 Task: Slide 6 - Whoa.
Action: Mouse moved to (37, 96)
Screenshot: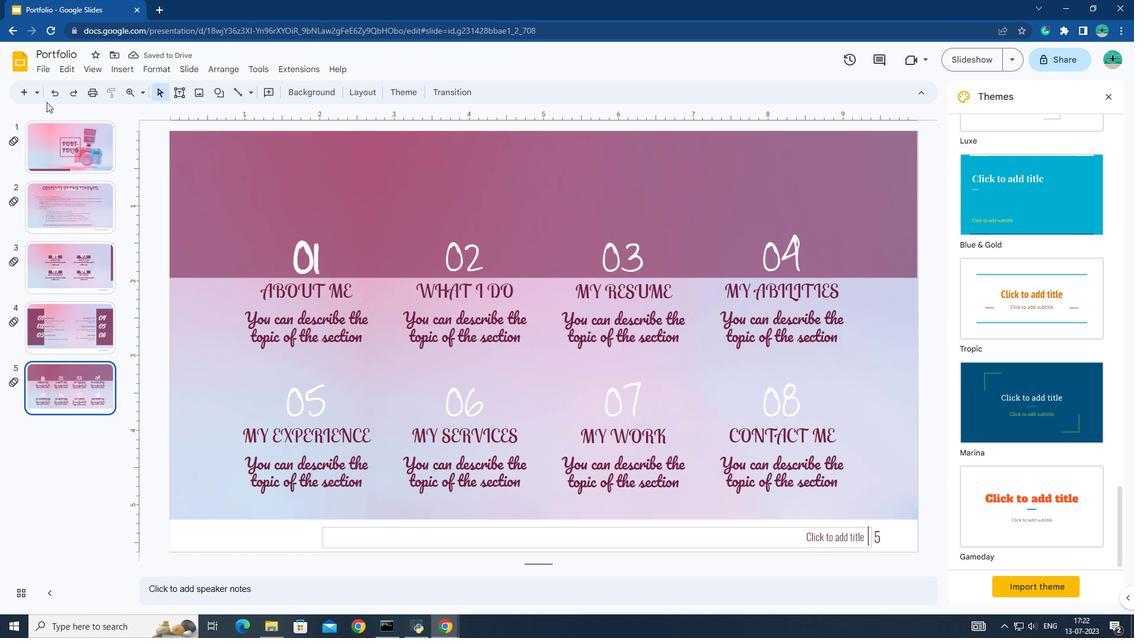
Action: Mouse pressed left at (37, 96)
Screenshot: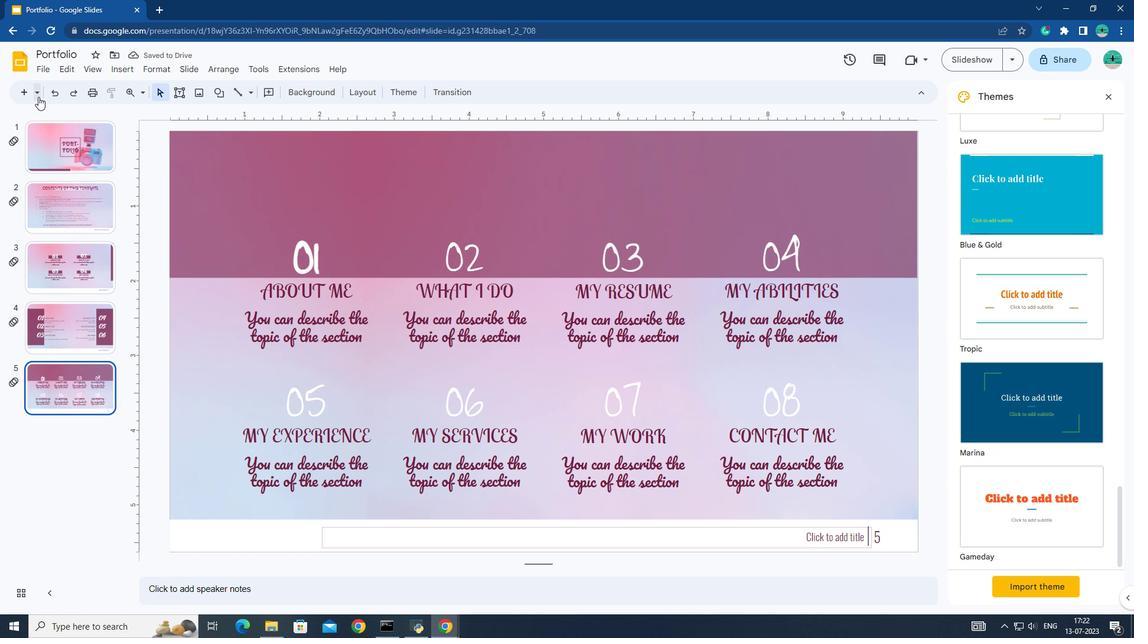 
Action: Mouse moved to (134, 240)
Screenshot: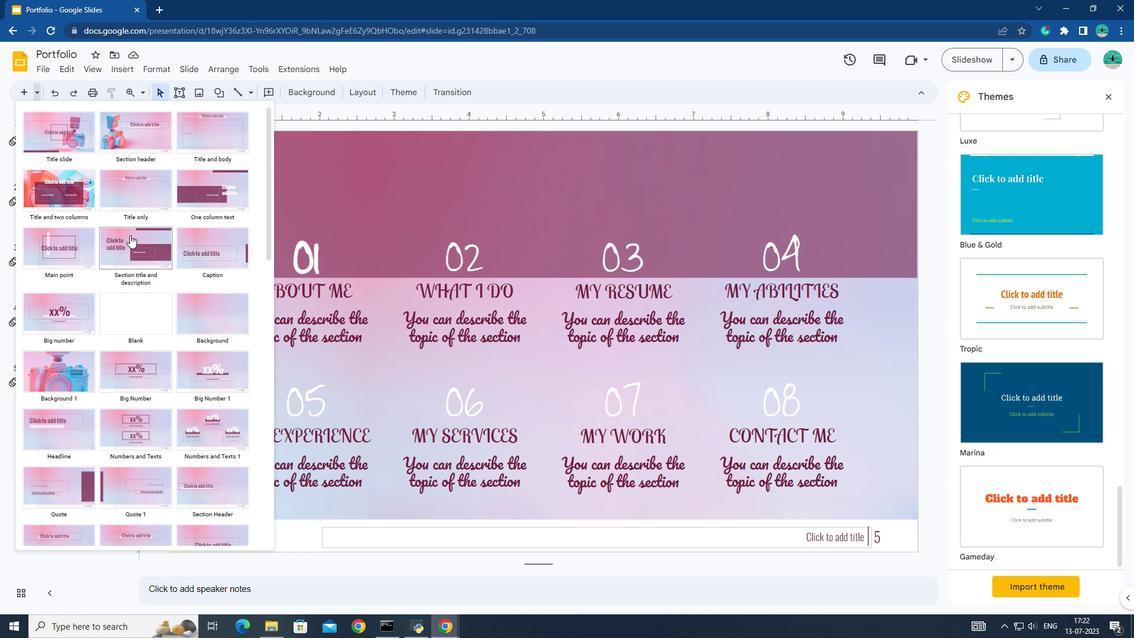 
Action: Mouse pressed left at (134, 240)
Screenshot: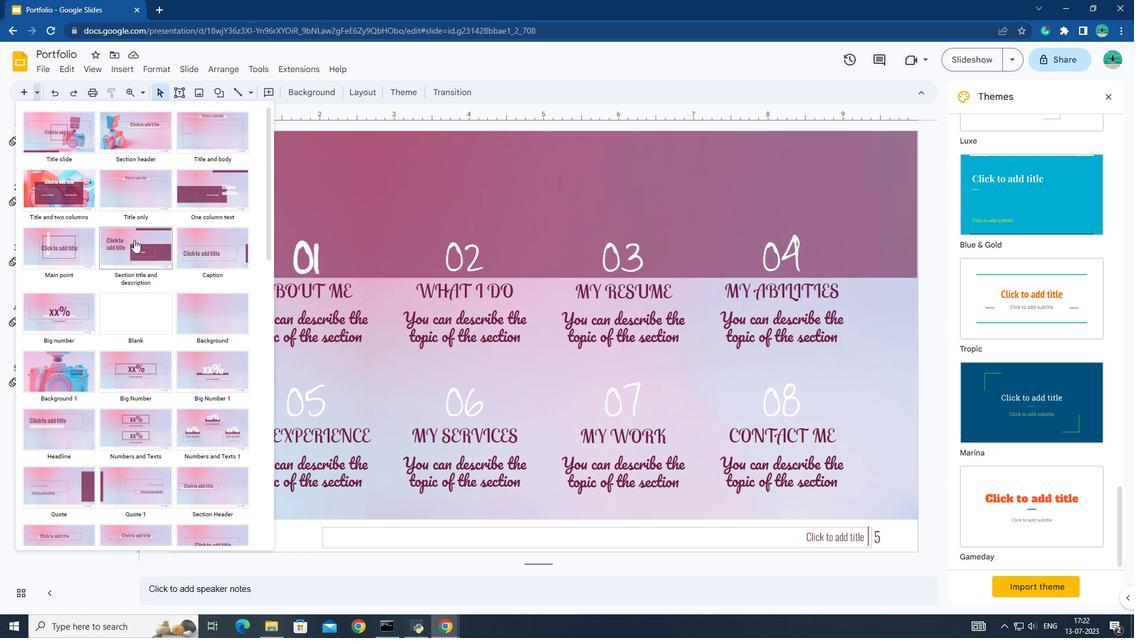 
Action: Mouse moved to (329, 87)
Screenshot: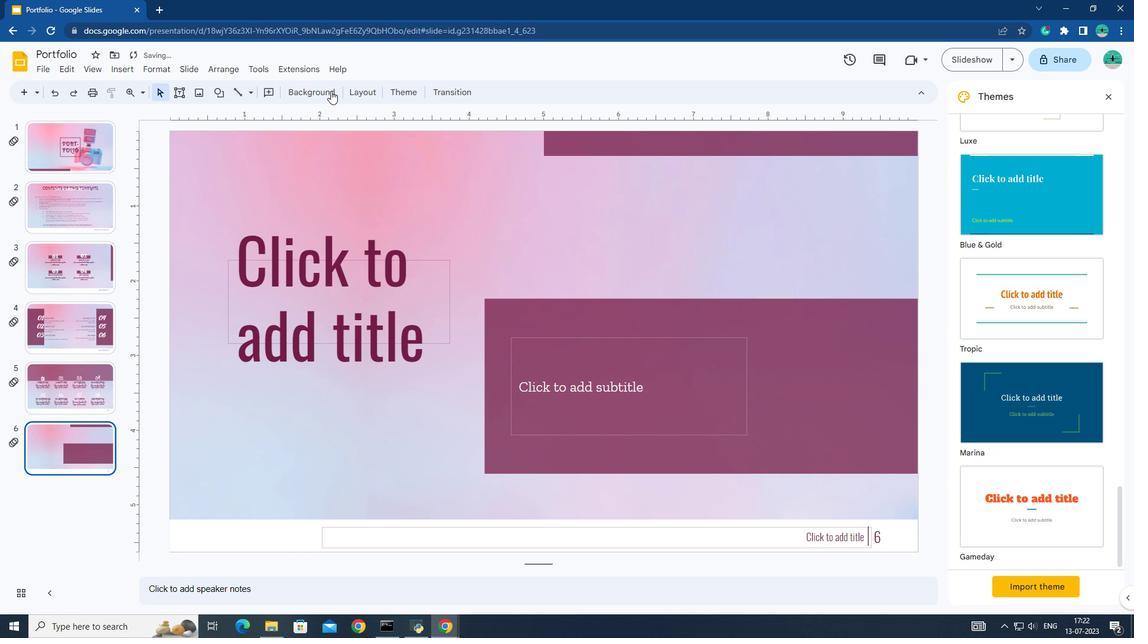 
Action: Mouse pressed left at (329, 87)
Screenshot: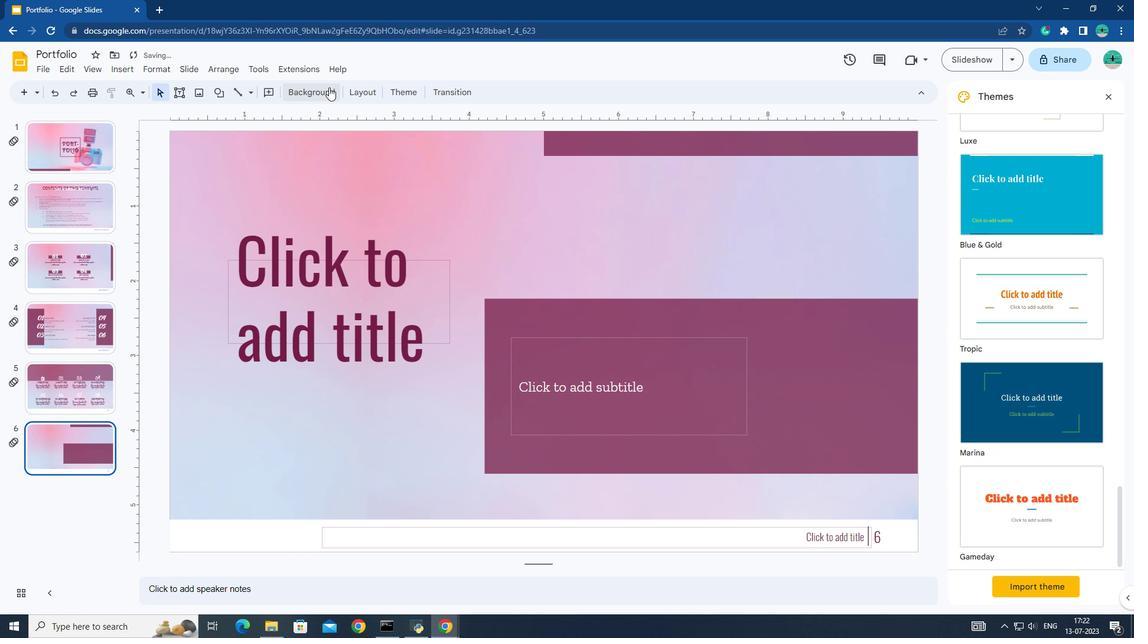 
Action: Mouse moved to (602, 322)
Screenshot: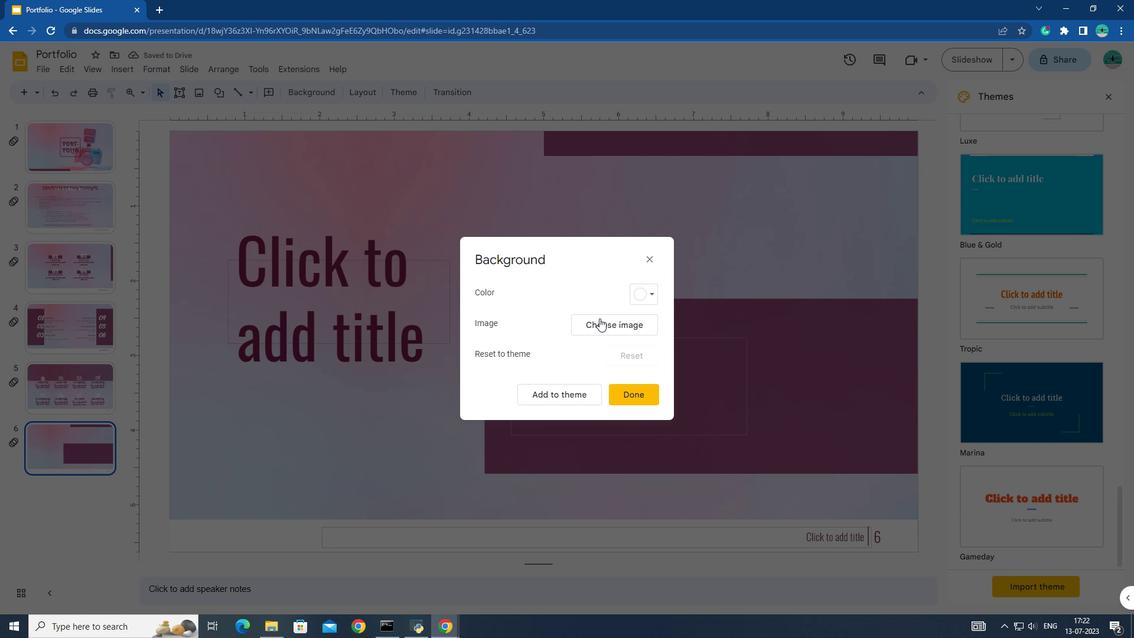 
Action: Mouse pressed left at (602, 322)
Screenshot: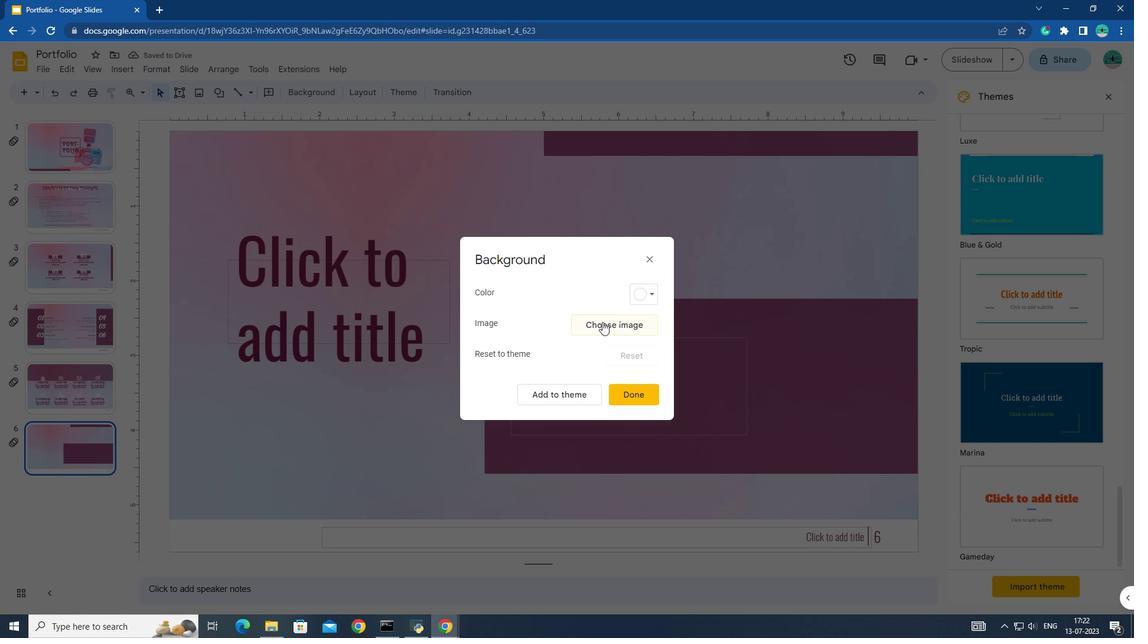 
Action: Mouse moved to (351, 216)
Screenshot: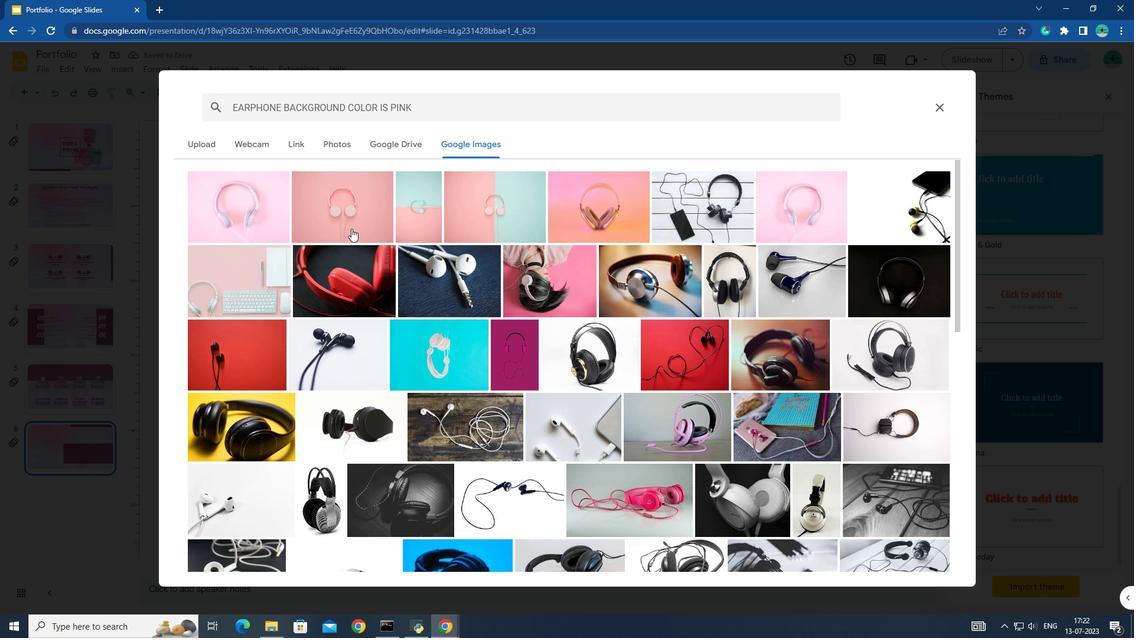
Action: Mouse pressed left at (351, 216)
Screenshot: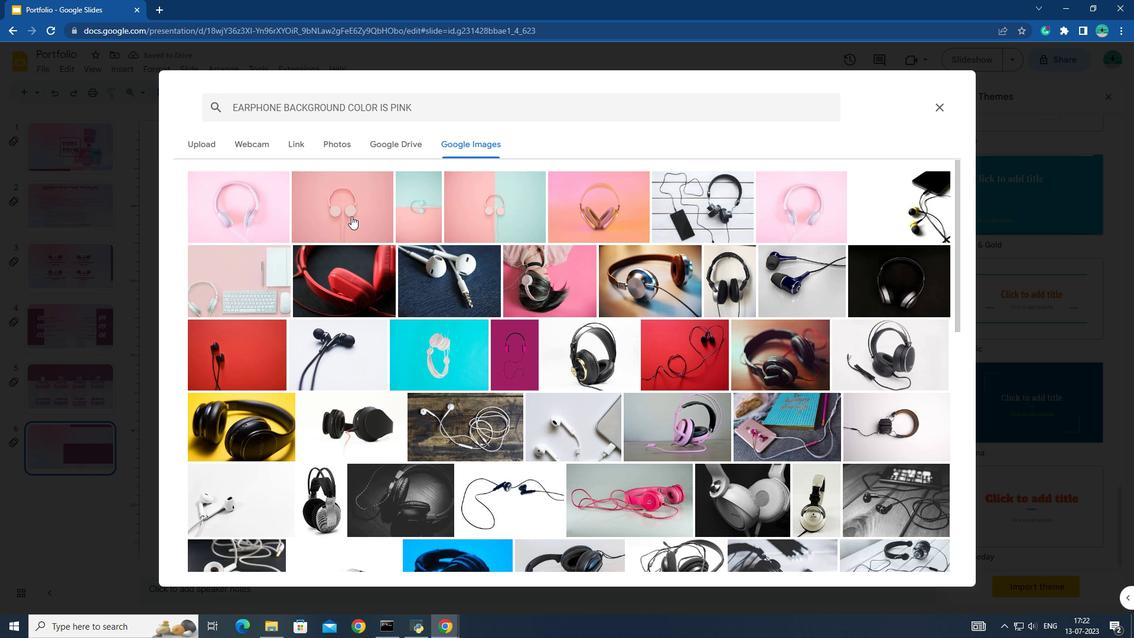 
Action: Mouse moved to (928, 550)
Screenshot: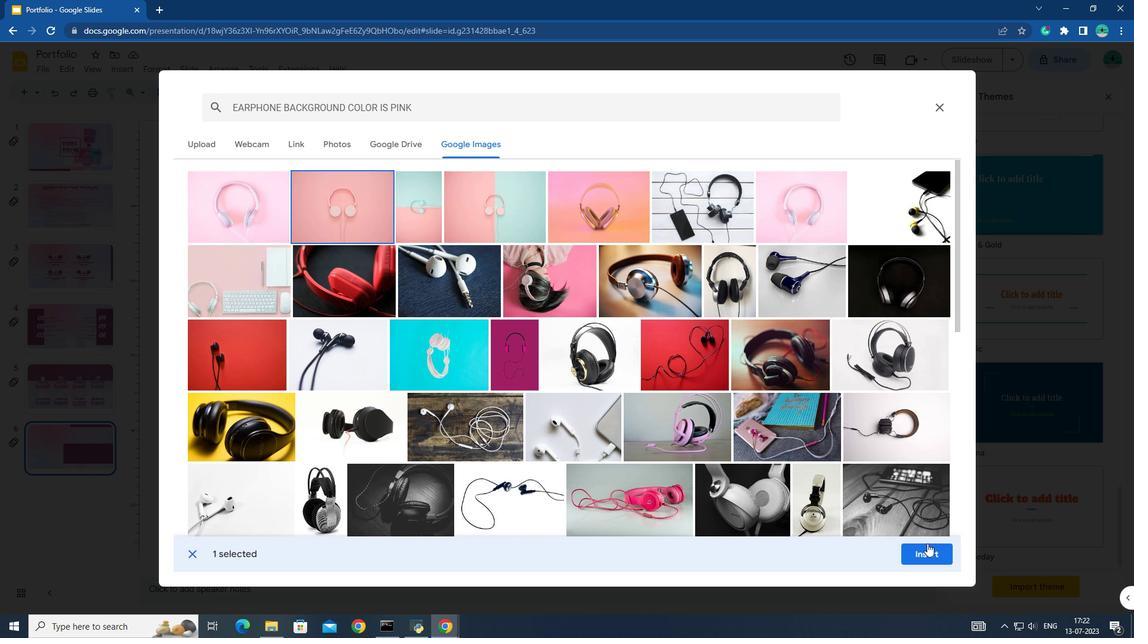
Action: Mouse pressed left at (928, 550)
Screenshot: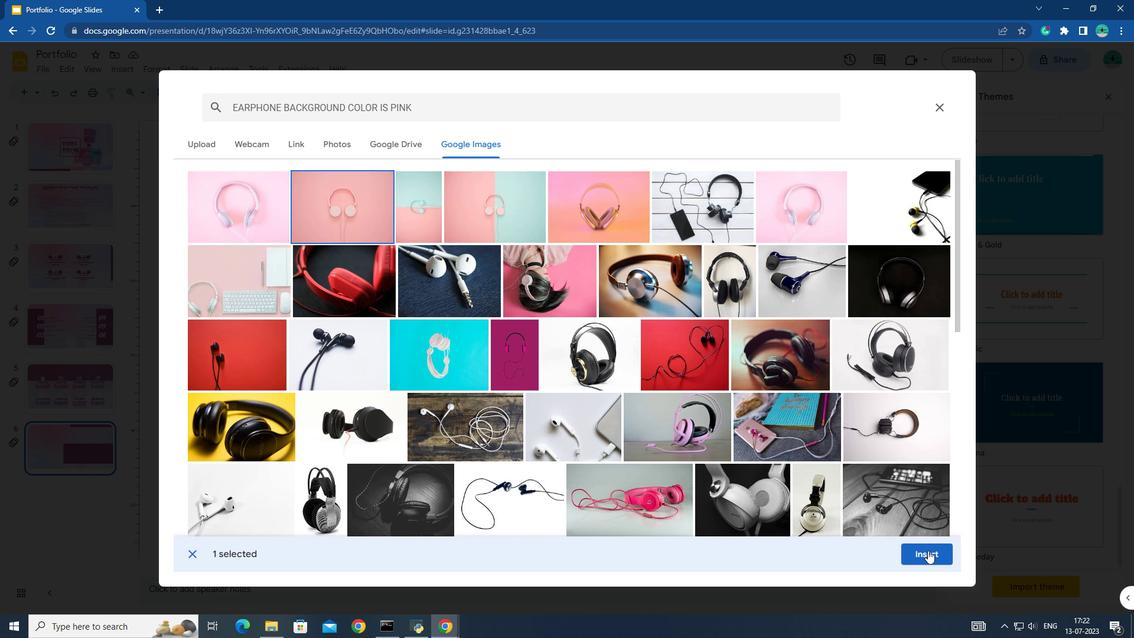 
Action: Mouse moved to (635, 401)
Screenshot: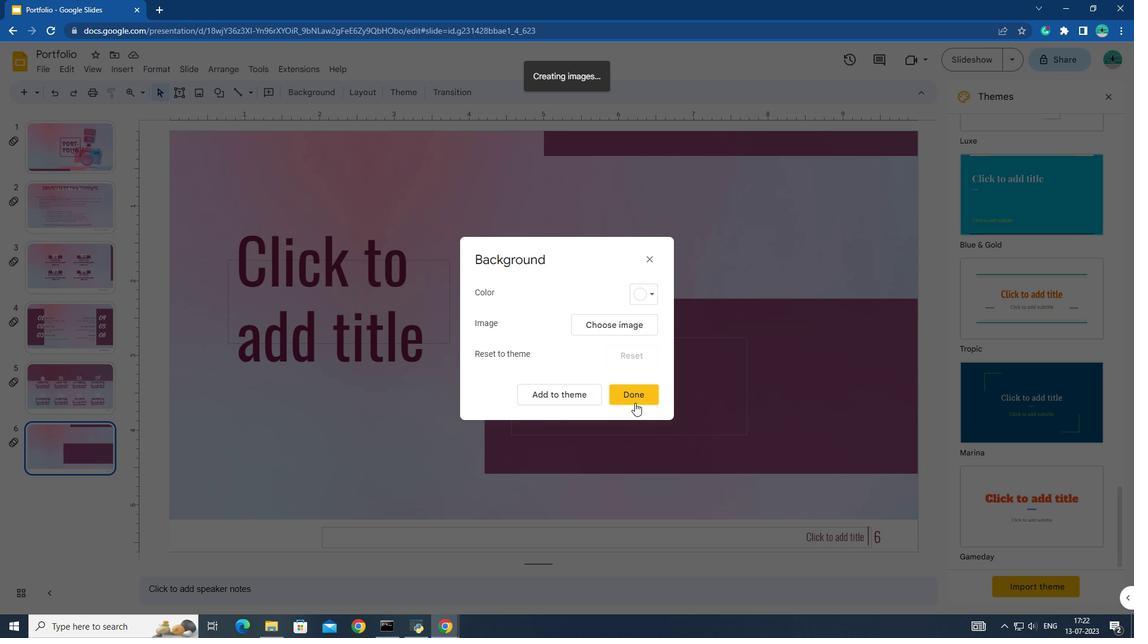 
Action: Mouse pressed left at (635, 401)
Screenshot: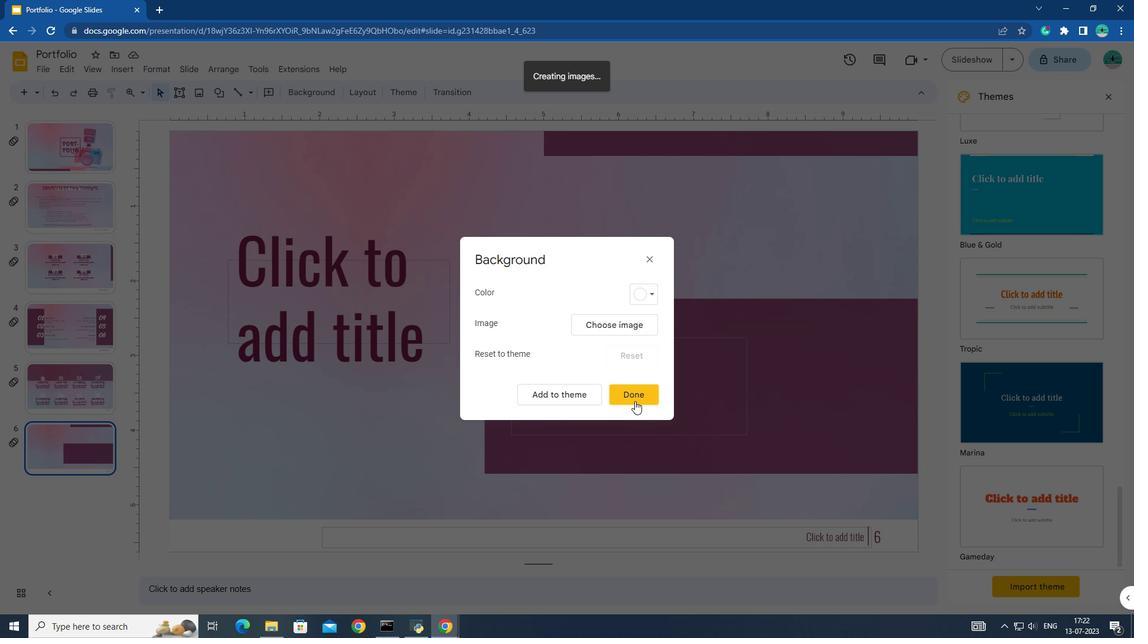 
Action: Mouse moved to (364, 283)
Screenshot: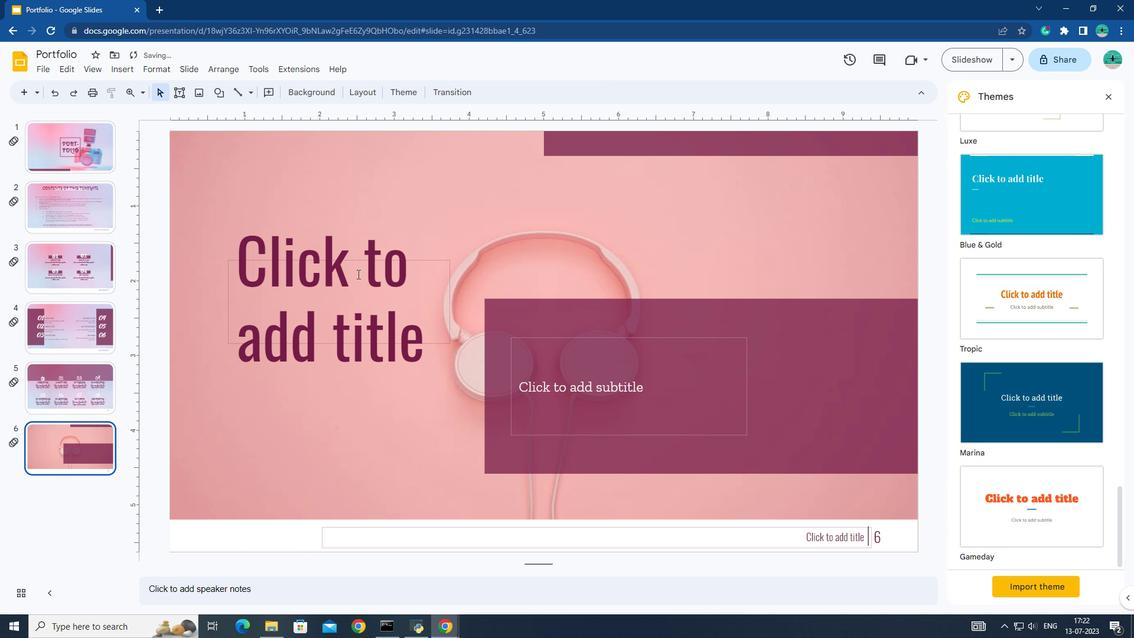 
Action: Mouse pressed left at (364, 283)
Screenshot: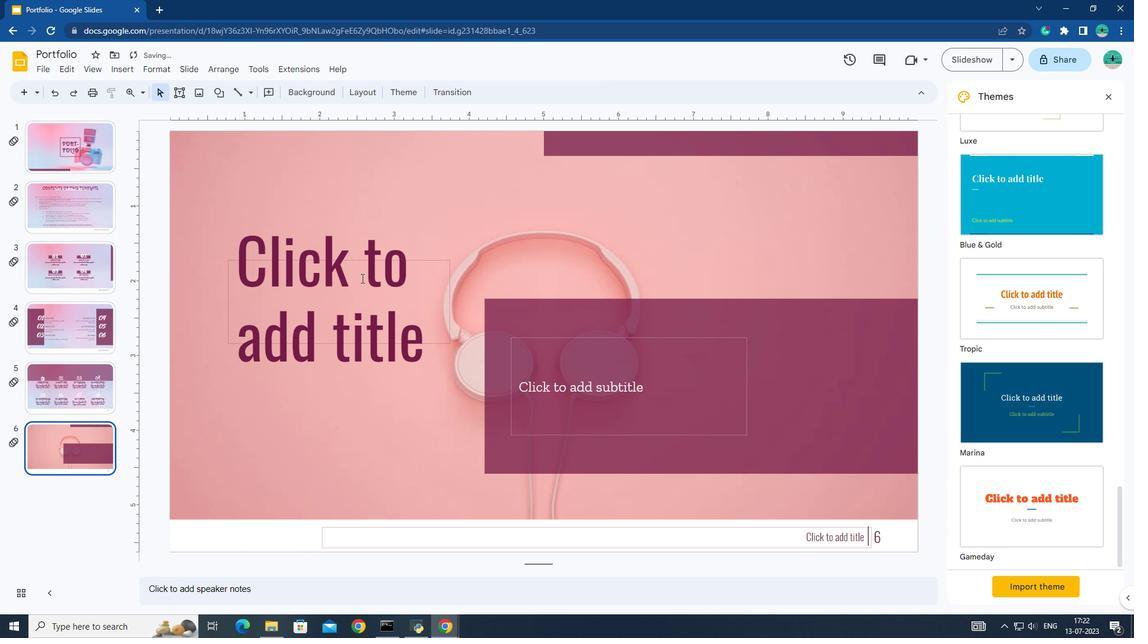 
Action: Mouse moved to (367, 285)
Screenshot: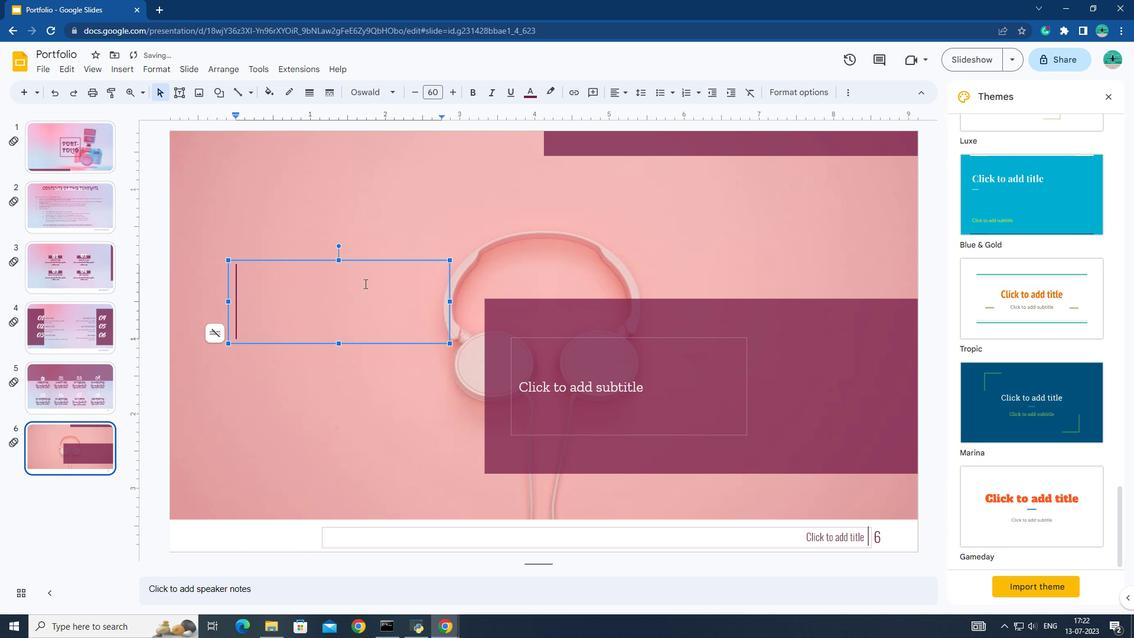 
Action: Key pressed whoa<Key.shift_r><Key.shift_r><Key.shift_r><Key.shift_r><Key.shift_r><Key.shift_r><Key.shift_r><Key.shift_r><Key.shift_r>!
Screenshot: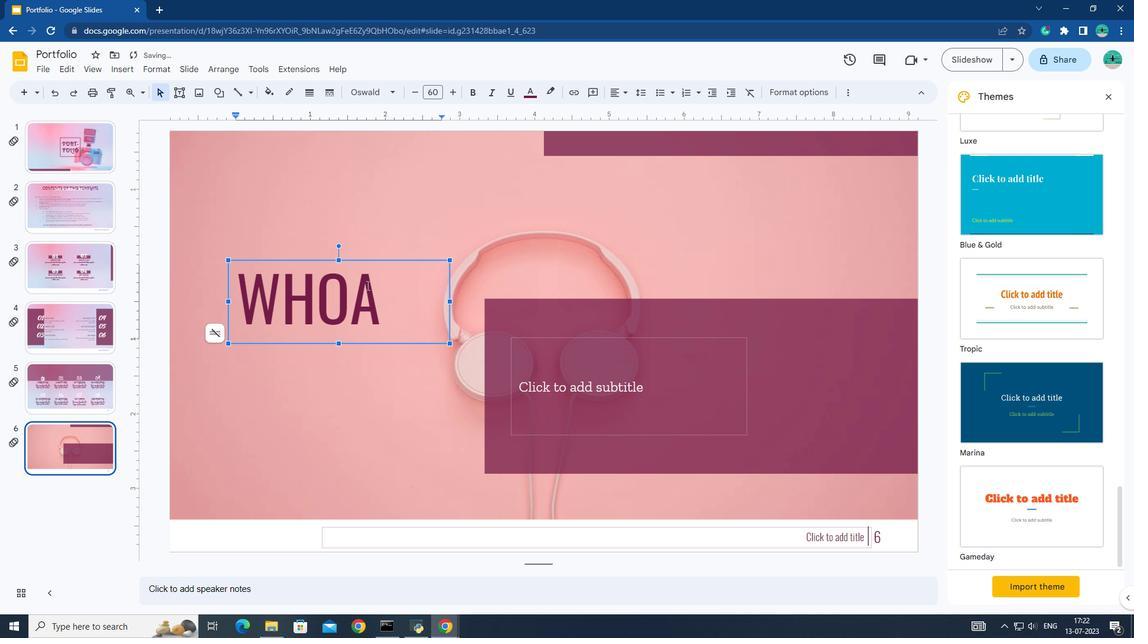 
Action: Mouse moved to (237, 274)
Screenshot: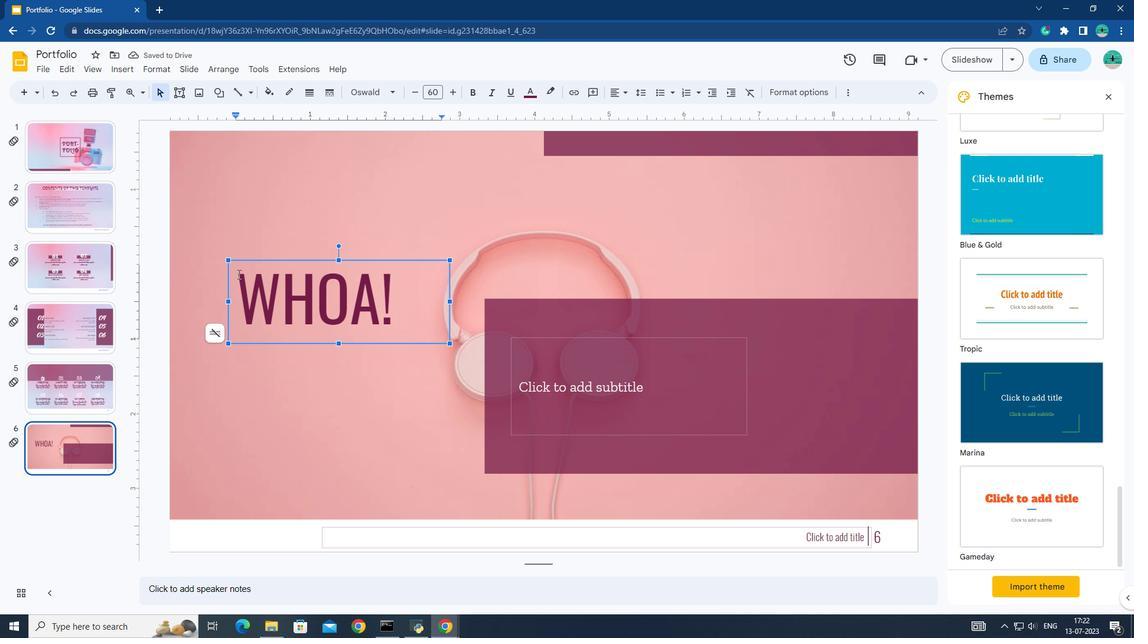 
Action: Mouse pressed left at (237, 274)
Screenshot: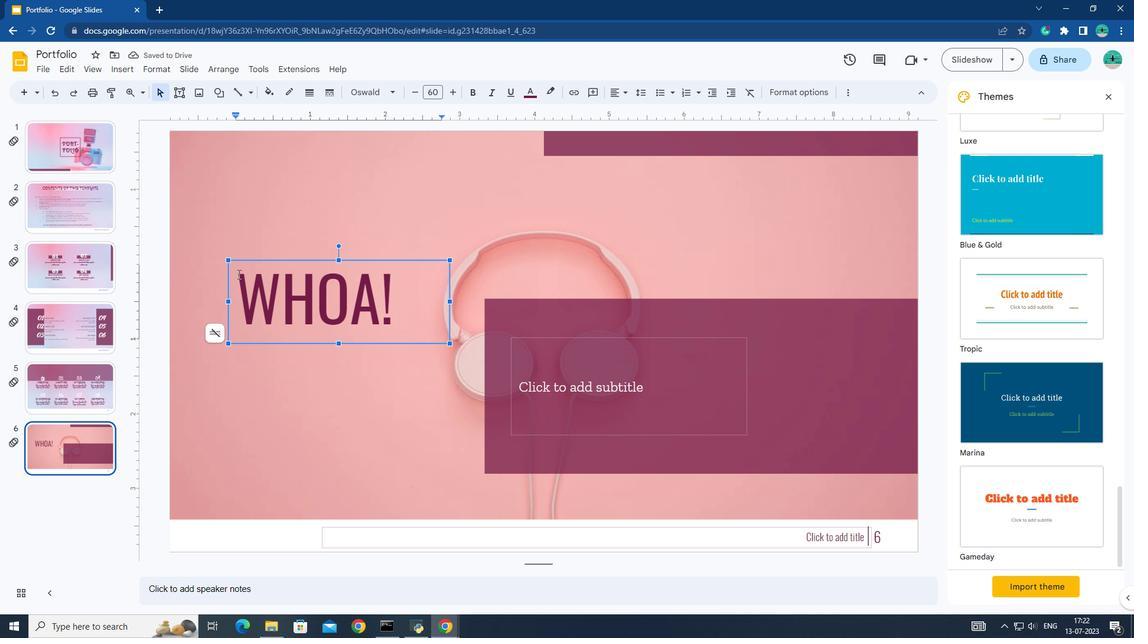 
Action: Mouse moved to (411, 92)
Screenshot: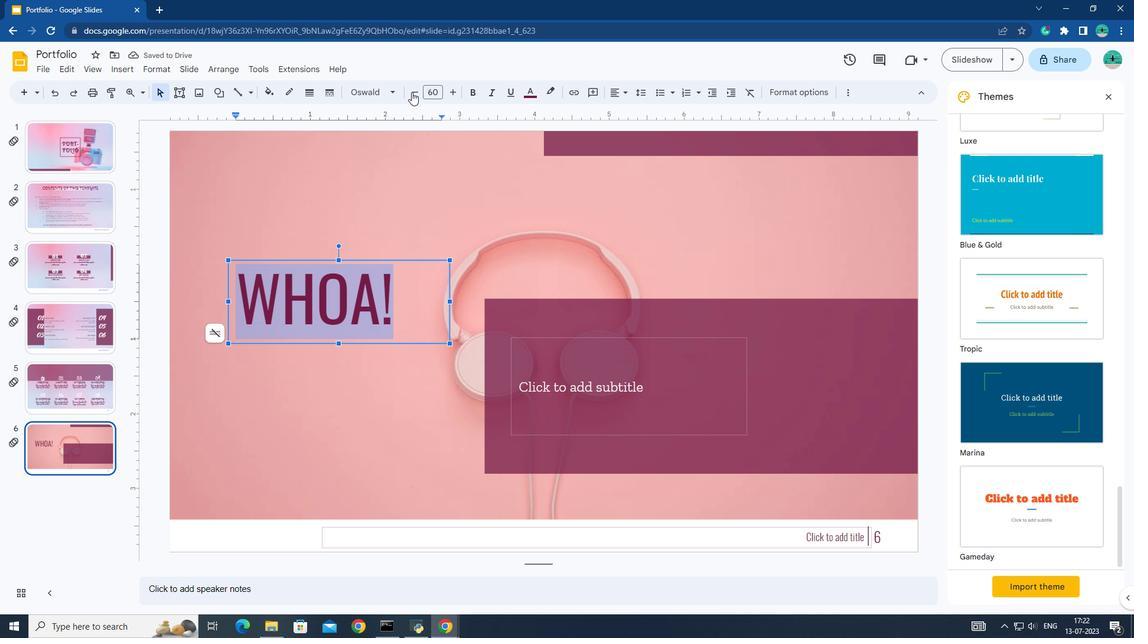 
Action: Mouse pressed left at (411, 92)
Screenshot: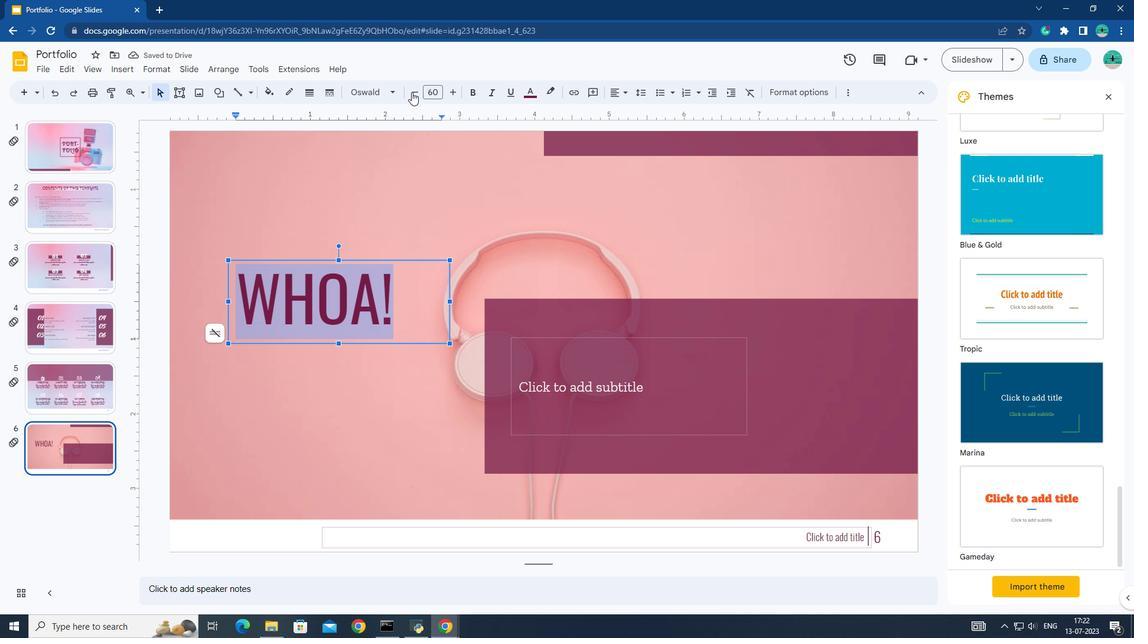 
Action: Mouse moved to (400, 92)
Screenshot: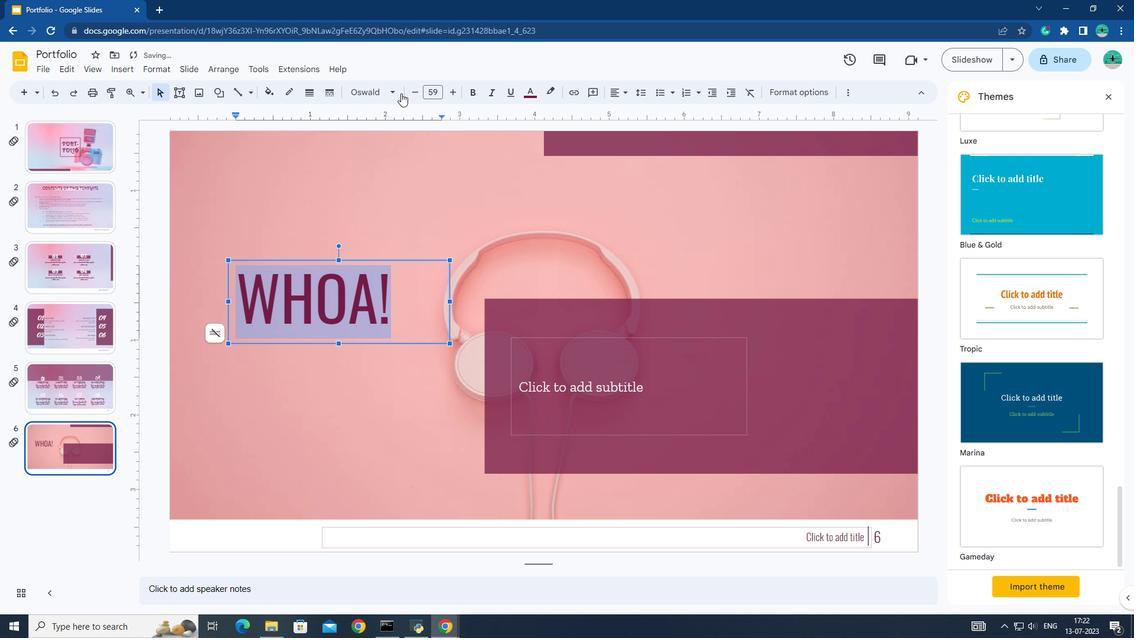 
Action: Mouse pressed left at (400, 92)
Screenshot: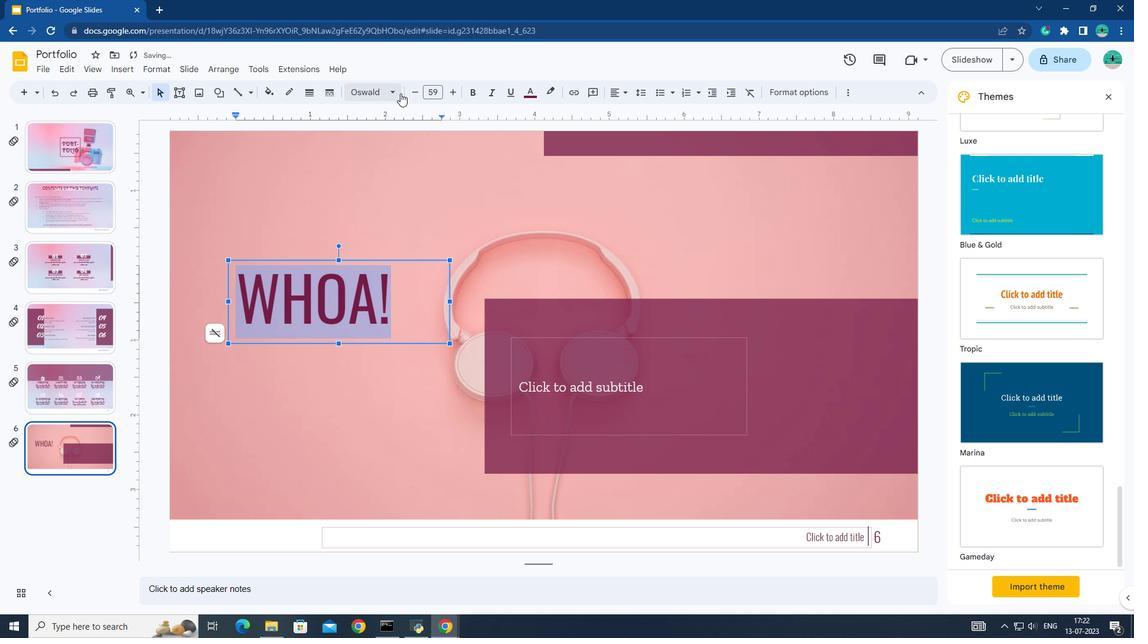 
Action: Mouse moved to (517, 467)
Screenshot: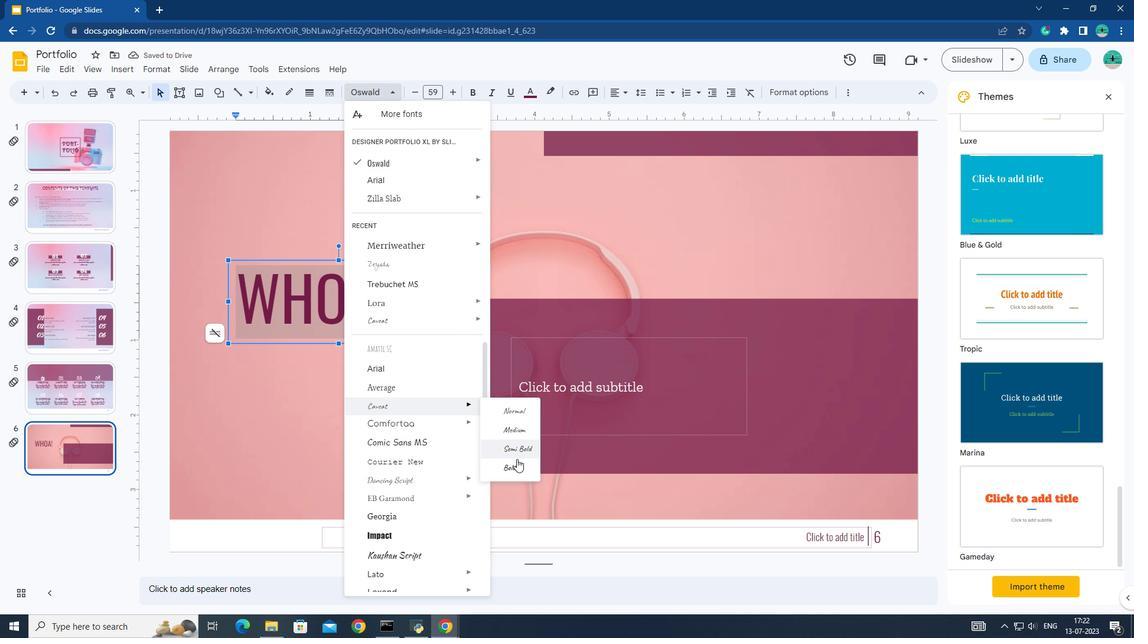 
Action: Mouse pressed left at (517, 467)
Screenshot: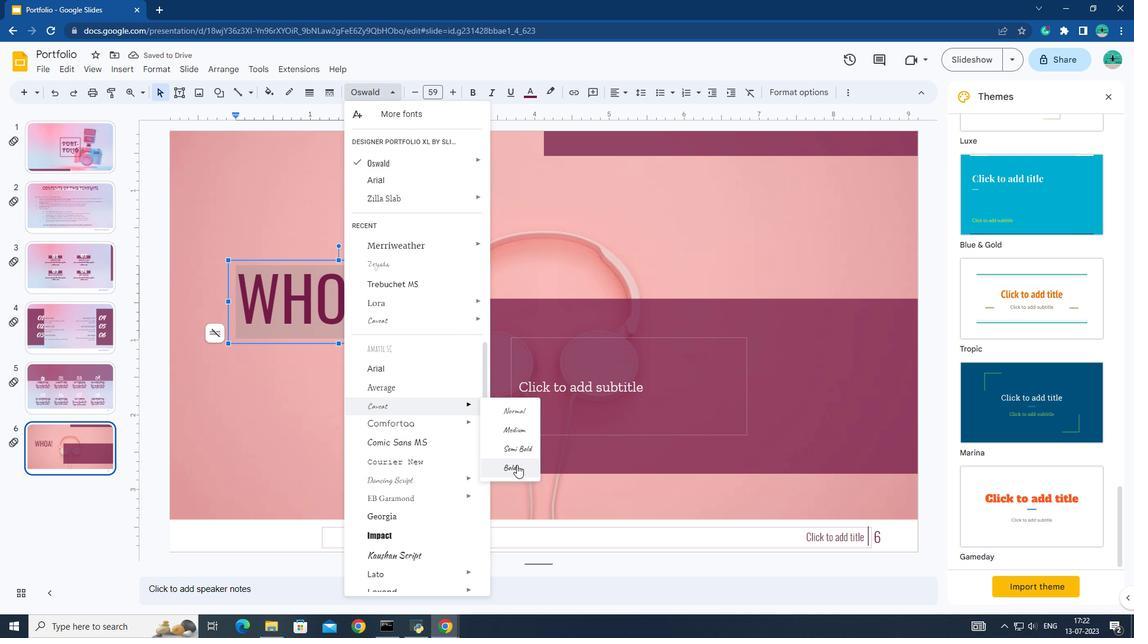
Action: Mouse moved to (393, 92)
Screenshot: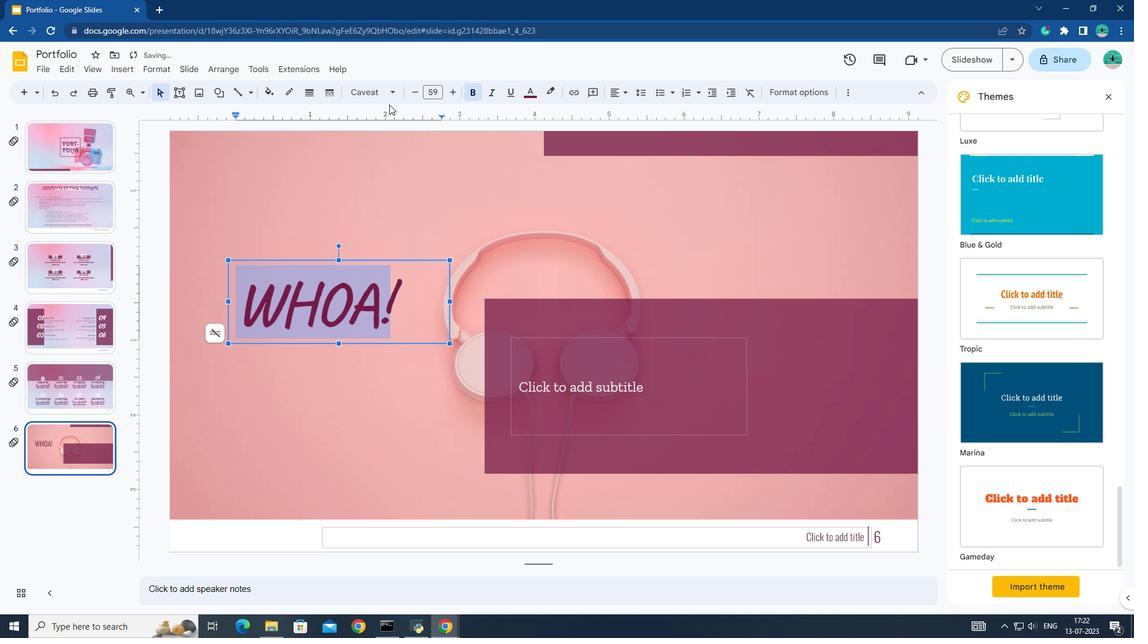 
Action: Mouse pressed left at (393, 92)
Screenshot: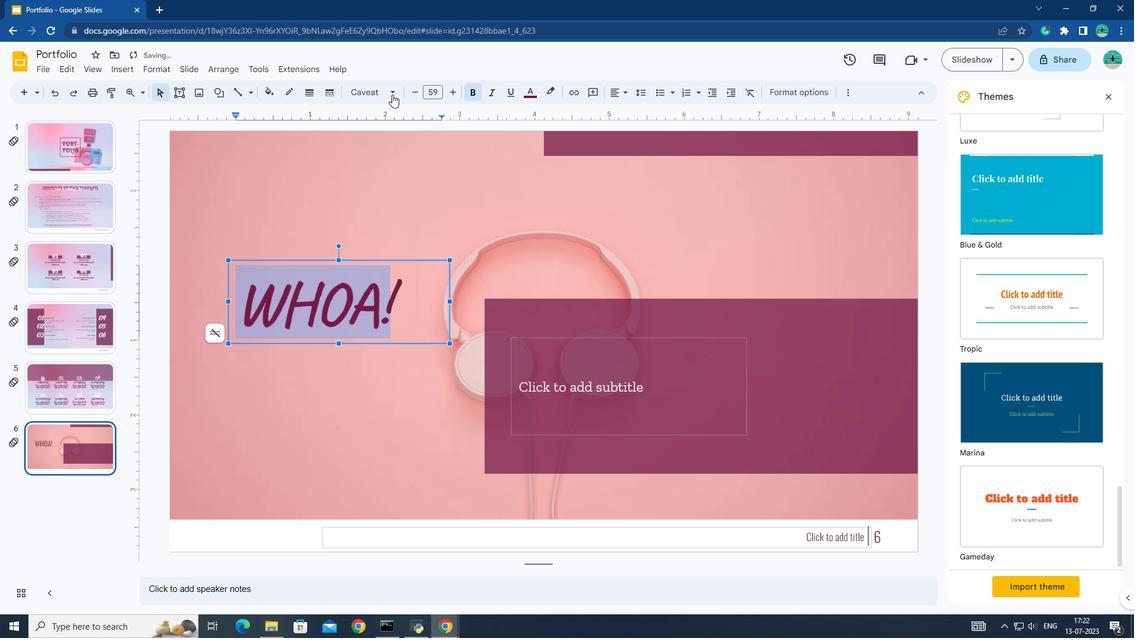 
Action: Mouse moved to (412, 558)
Screenshot: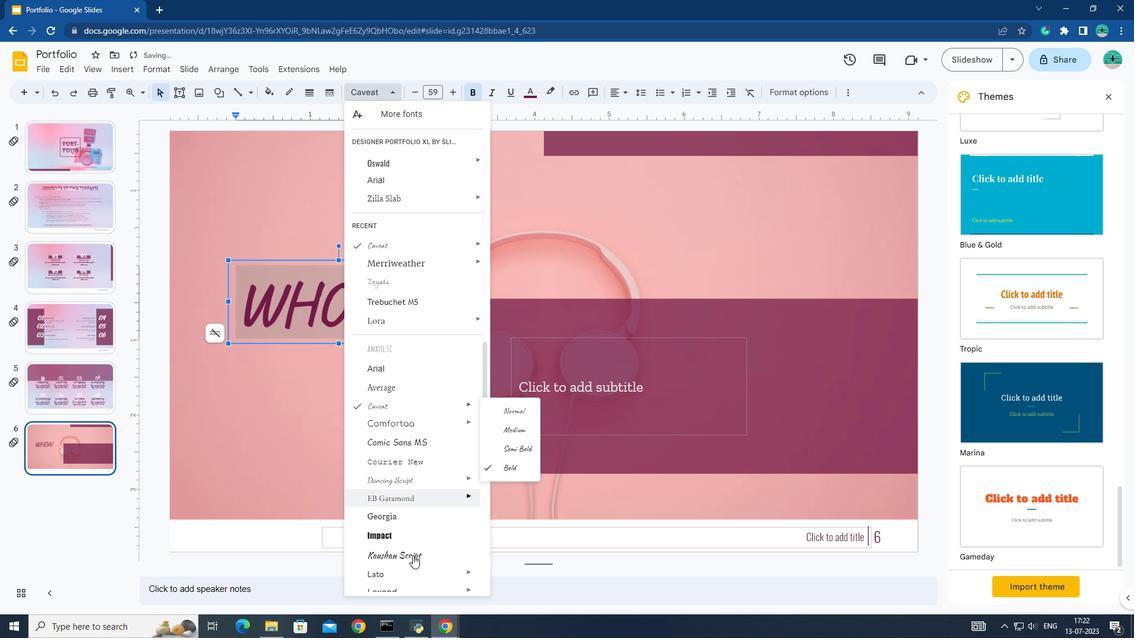 
Action: Mouse pressed left at (412, 558)
Screenshot: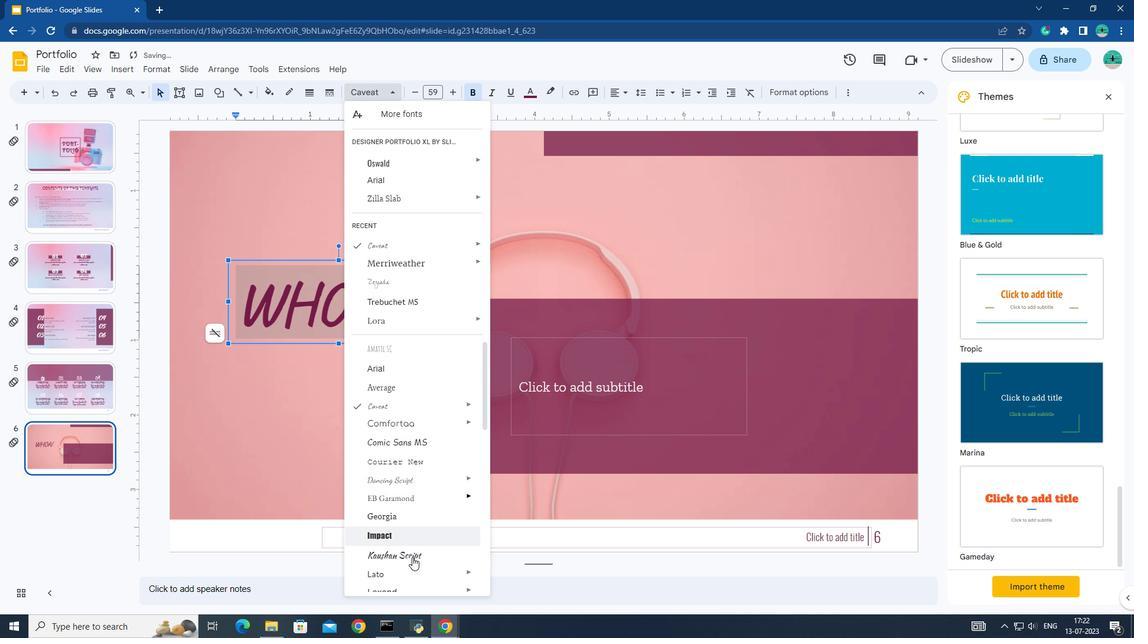 
Action: Mouse moved to (407, 236)
Screenshot: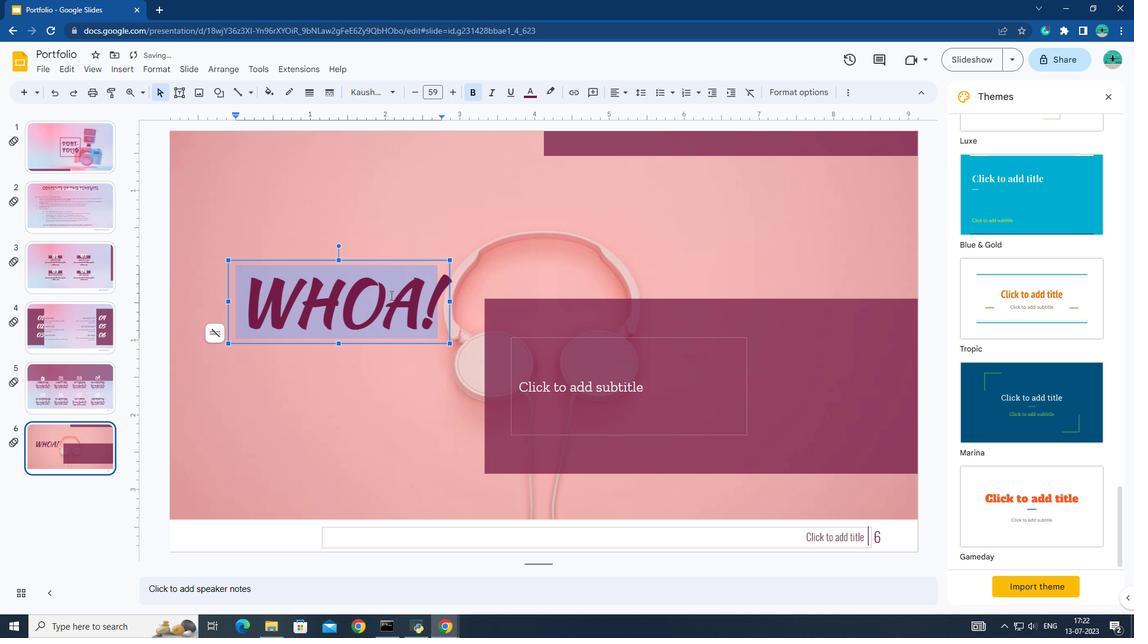 
Action: Mouse pressed left at (407, 236)
Screenshot: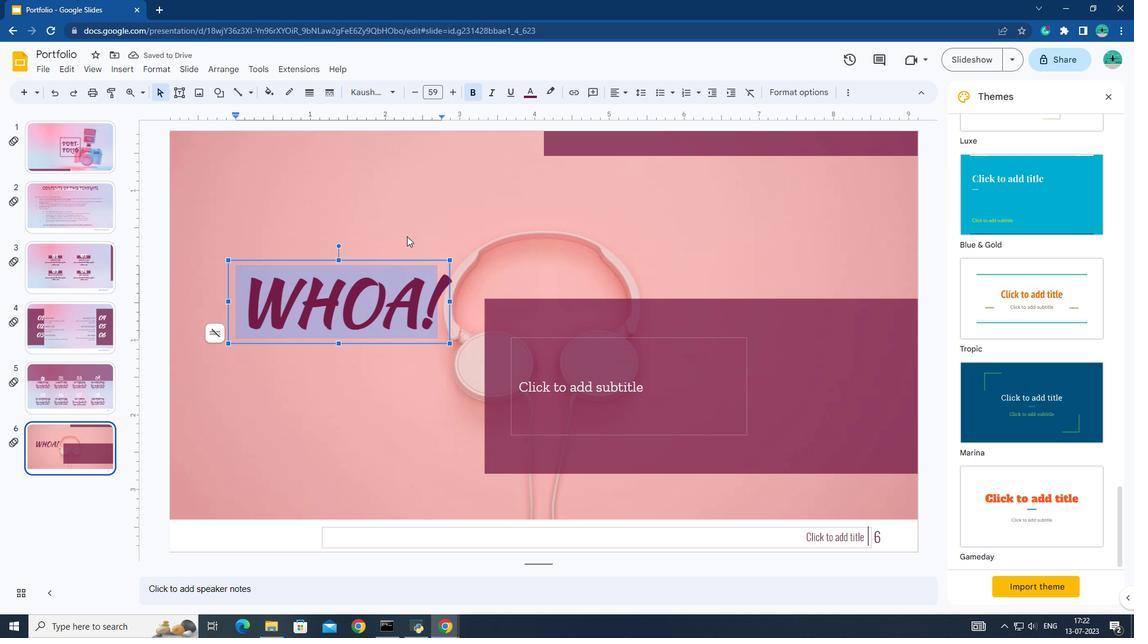 
Action: Mouse moved to (582, 362)
Screenshot: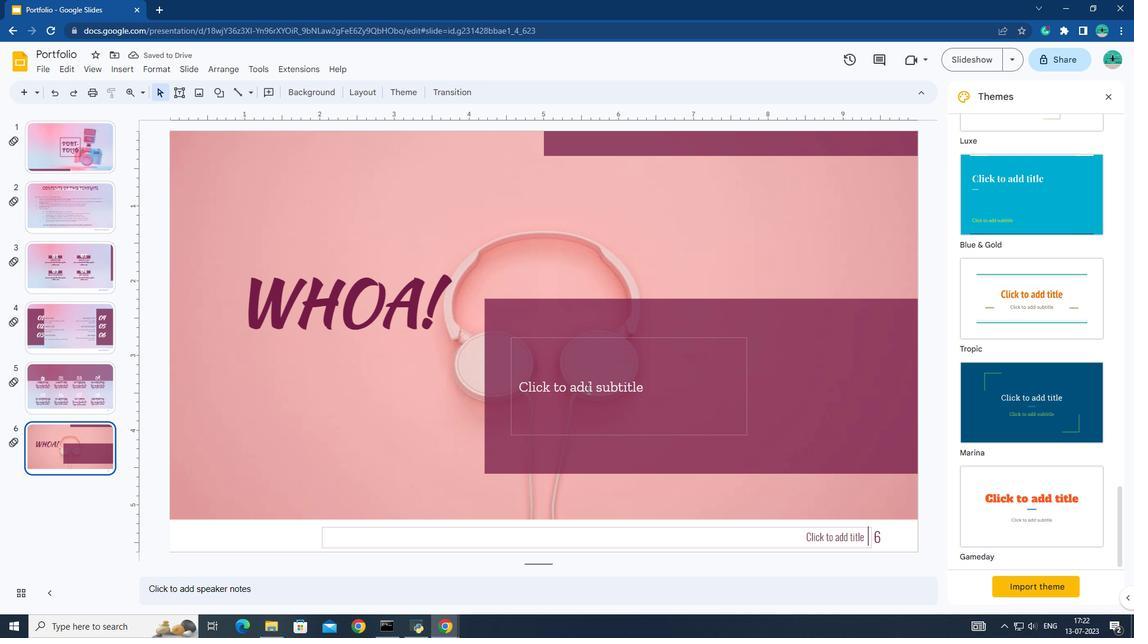 
Action: Mouse pressed left at (582, 362)
Screenshot: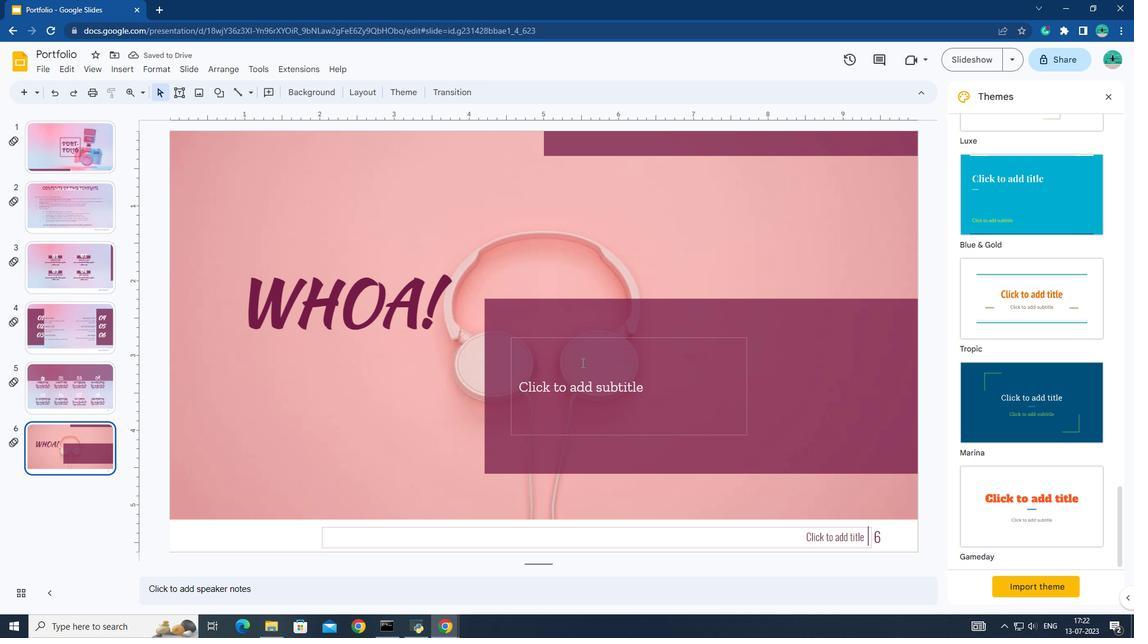
Action: Key pressed <Key.caps_lock><Key.shift>tHIS<Key.space>CAN<Key.space>BE<Key.space>THE<Key.space>PART<Key.space>OF<Key.space>THE<Key.space>PE<Key.backspace>RESENY<Key.backspace>TATION<Key.space>YOUSELF,<Key.space>WRITE<Key.space>YOU<Key.space>EMAIL......
Screenshot: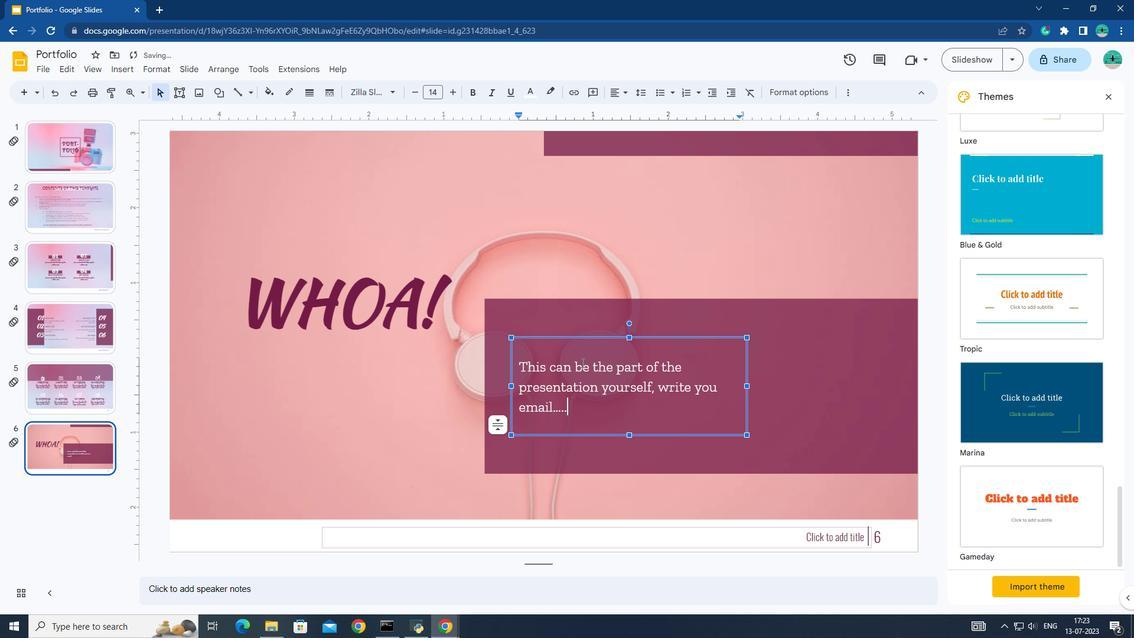 
Action: Mouse moved to (786, 394)
Screenshot: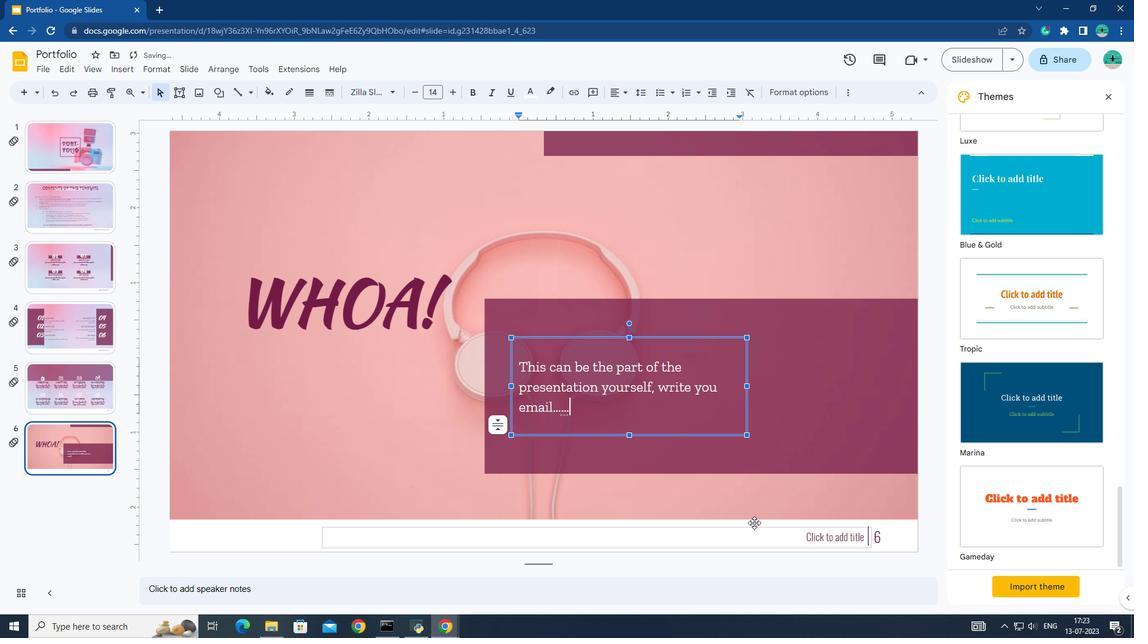 
Action: Key pressed <Key.backspace><Key.backspace><Key.backspace><Key.backspace>
Screenshot: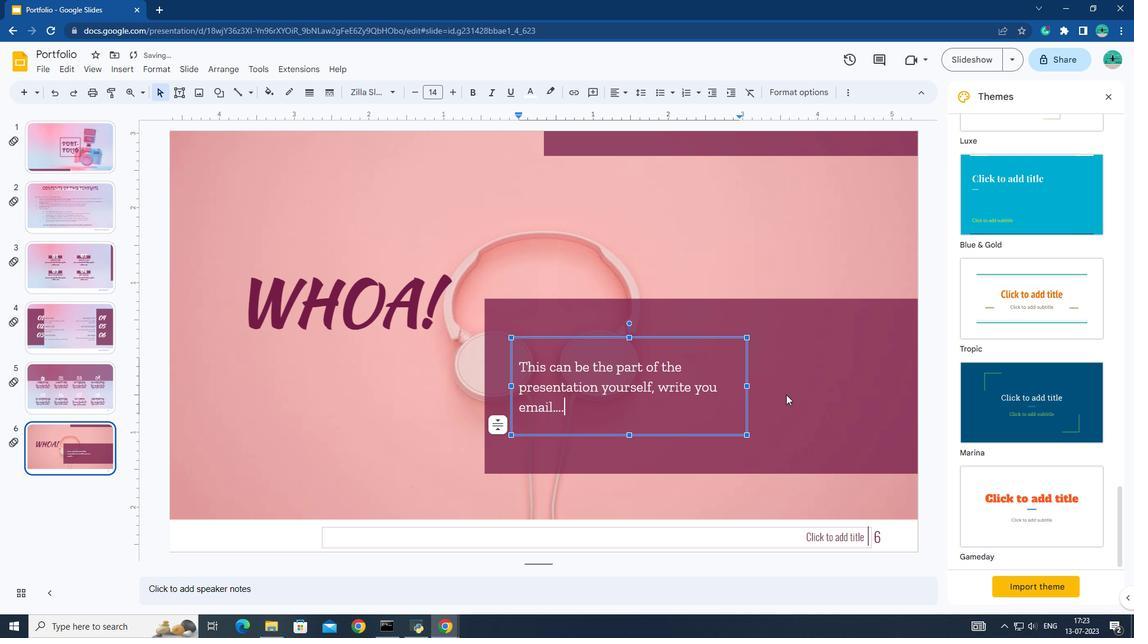 
Action: Mouse moved to (518, 362)
Screenshot: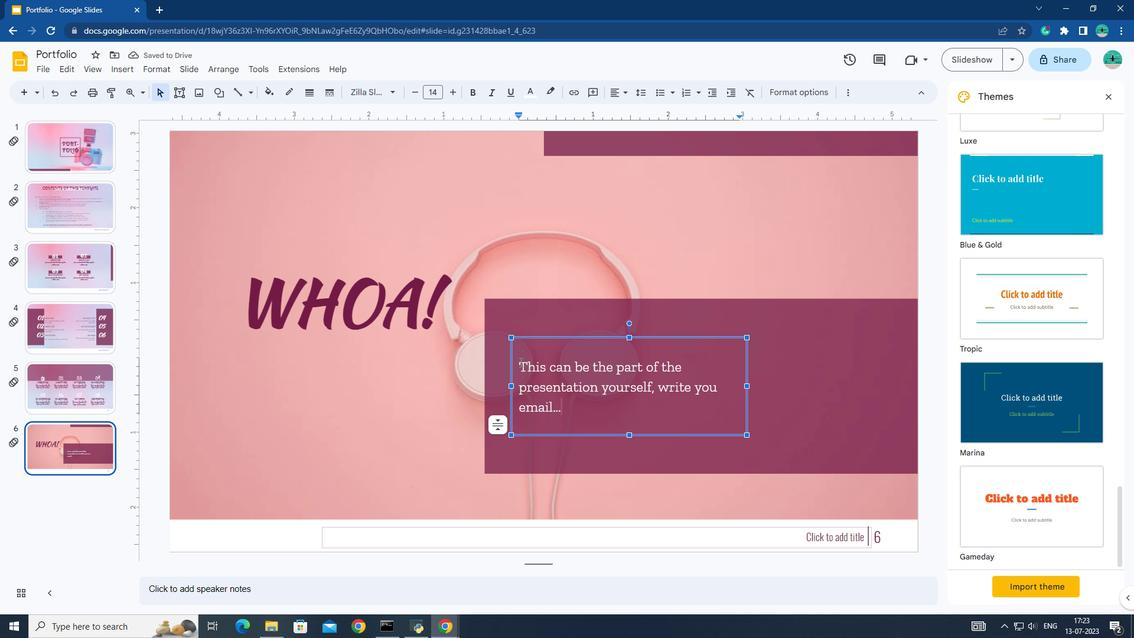 
Action: Mouse pressed left at (518, 362)
Screenshot: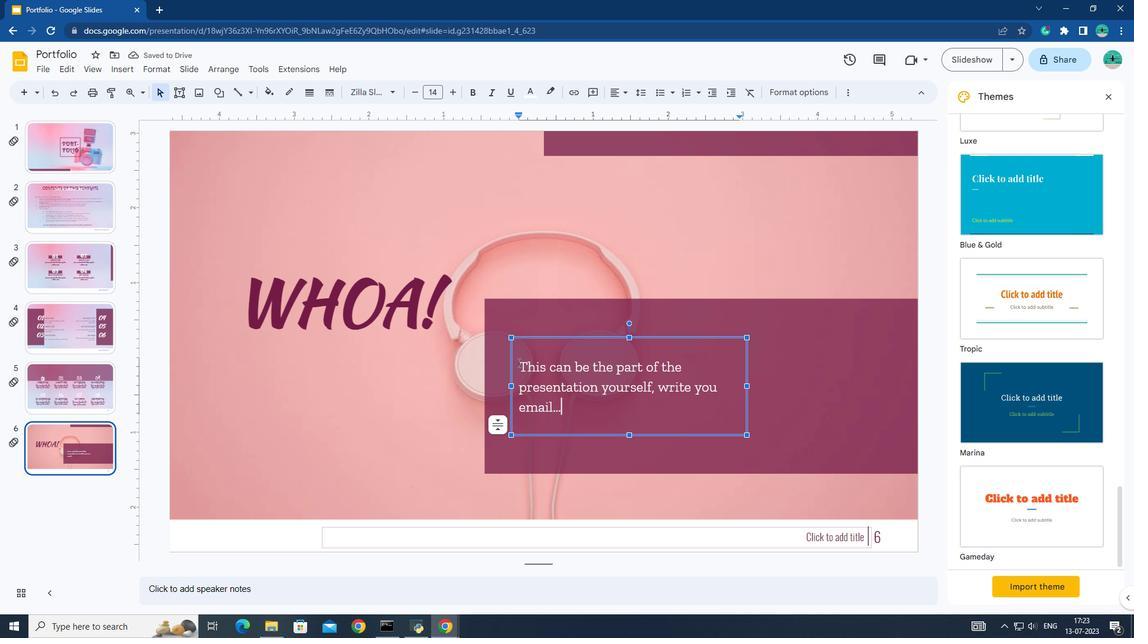 
Action: Mouse moved to (390, 96)
Screenshot: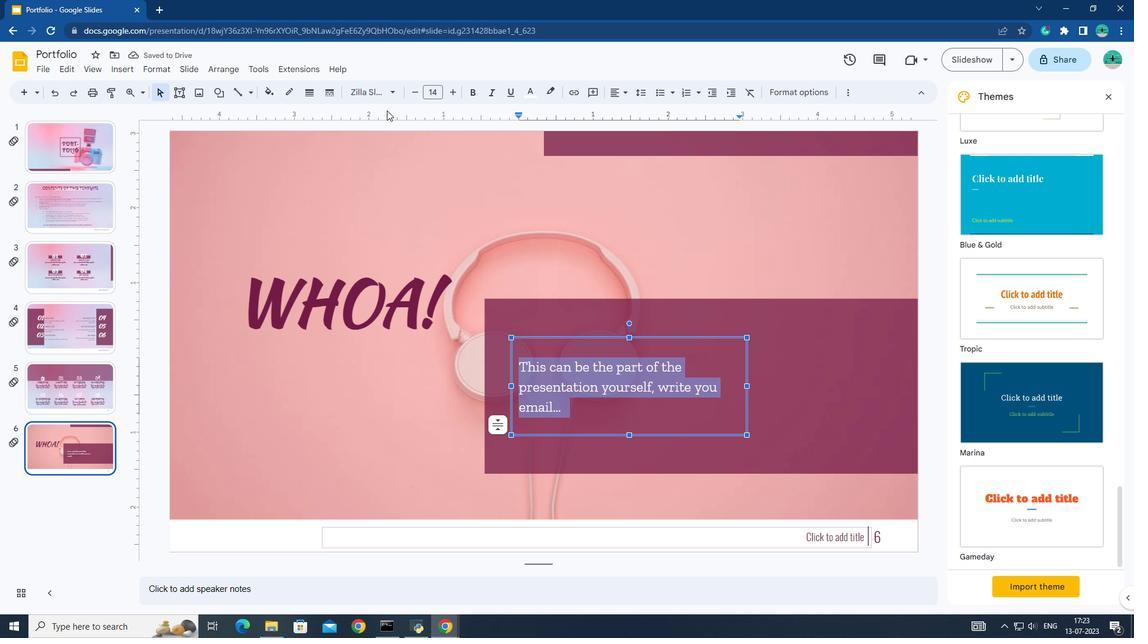 
Action: Mouse pressed left at (390, 96)
Screenshot: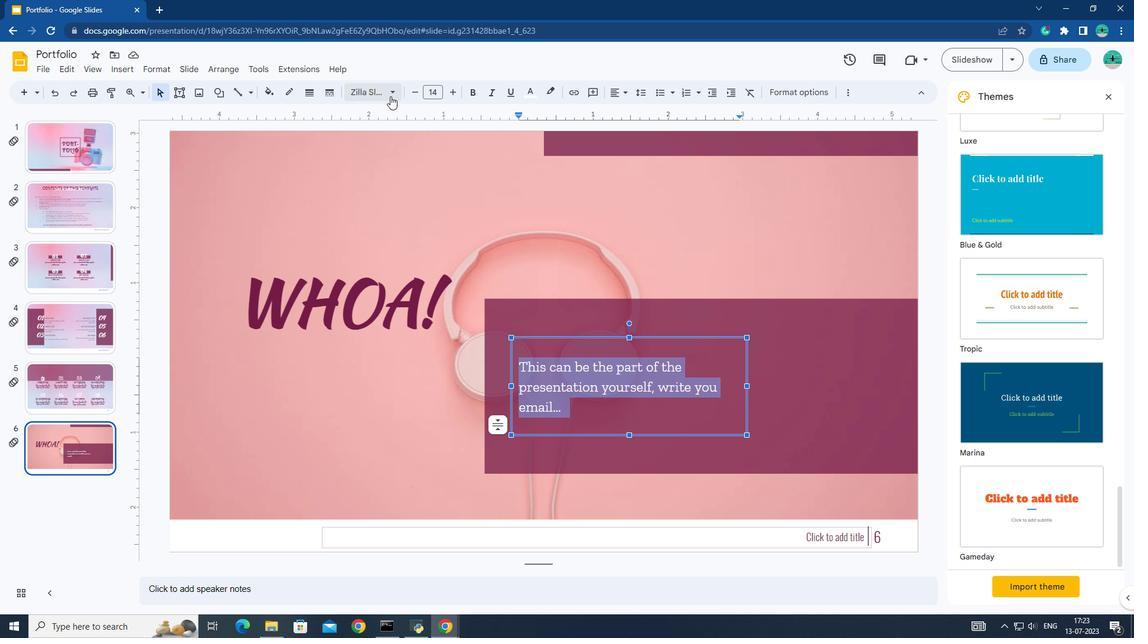 
Action: Mouse moved to (403, 461)
Screenshot: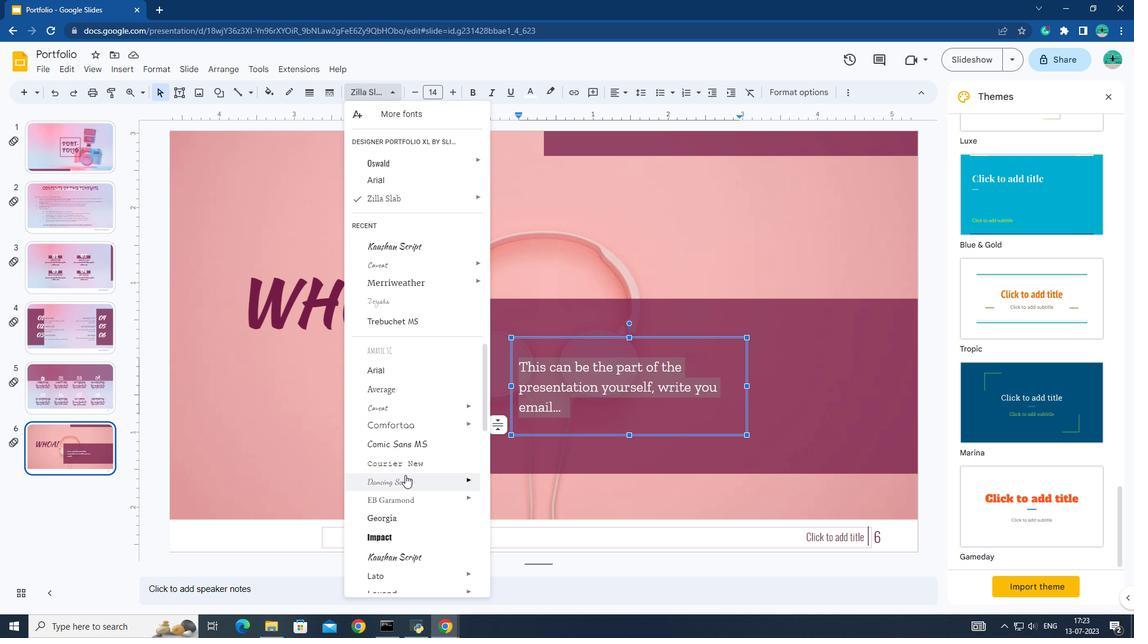 
Action: Mouse pressed left at (403, 461)
Screenshot: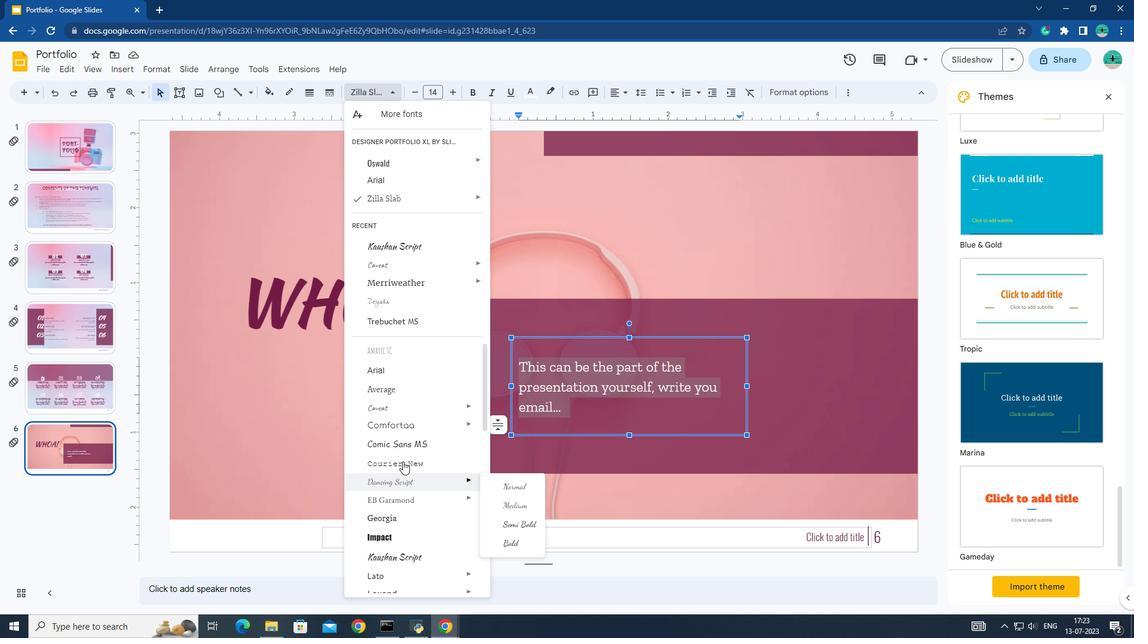 
Action: Mouse moved to (396, 96)
Screenshot: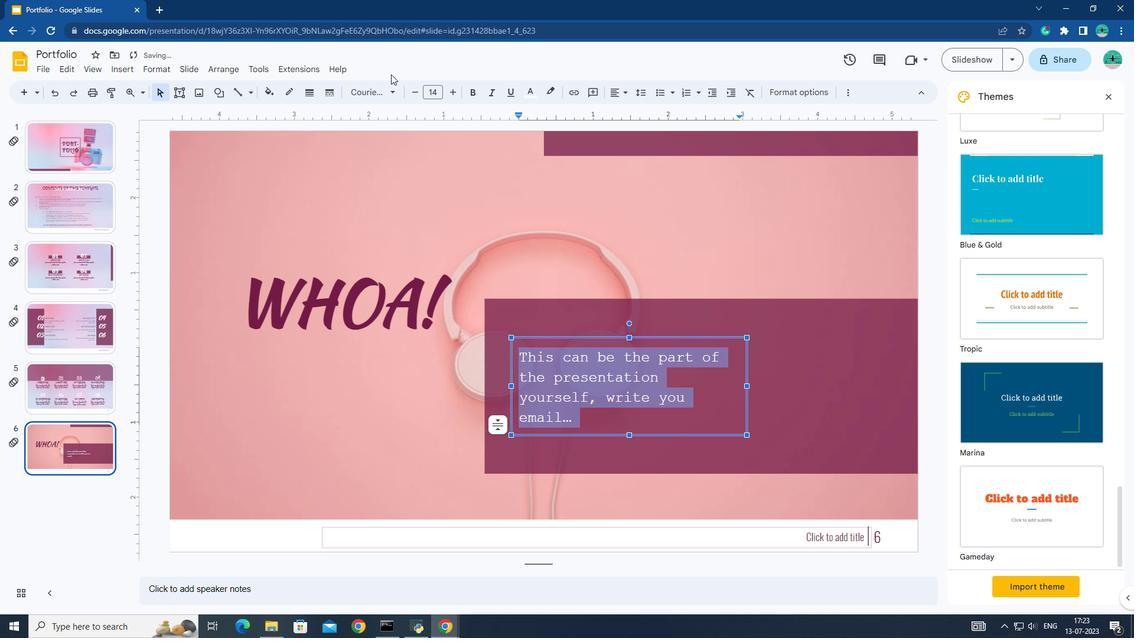 
Action: Mouse pressed left at (396, 96)
Screenshot: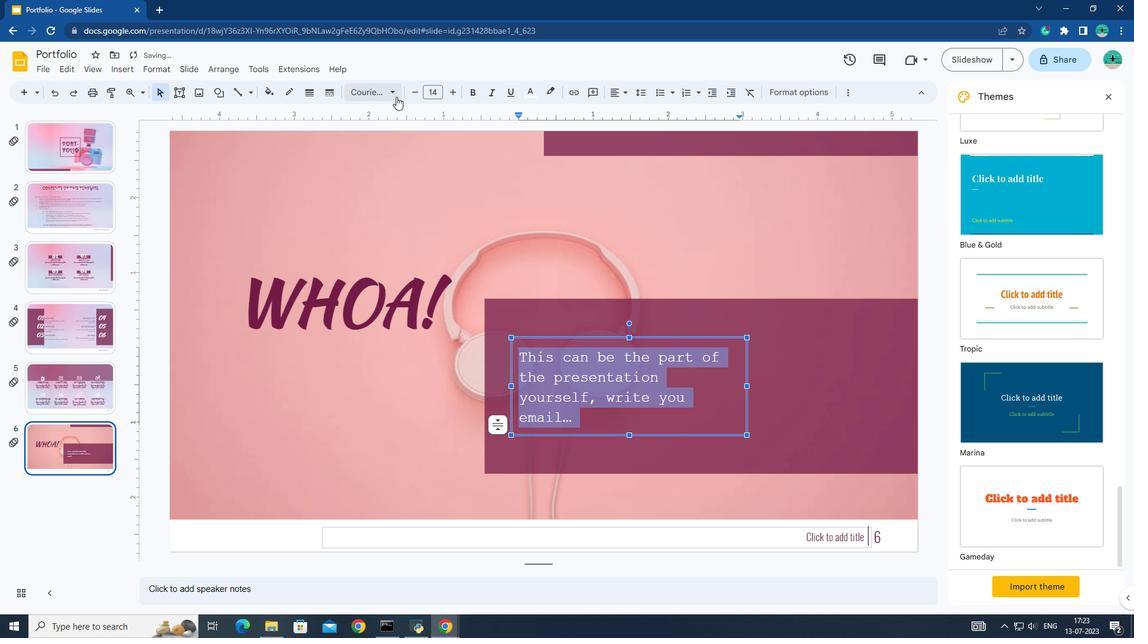 
Action: Mouse moved to (394, 521)
Screenshot: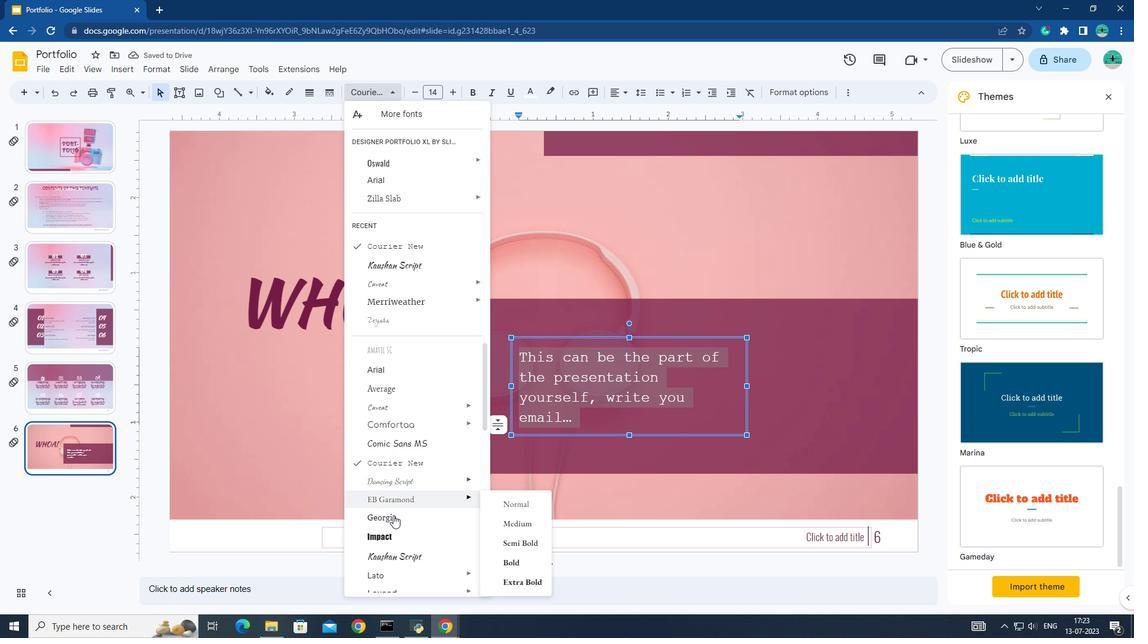 
Action: Mouse pressed left at (394, 521)
Screenshot: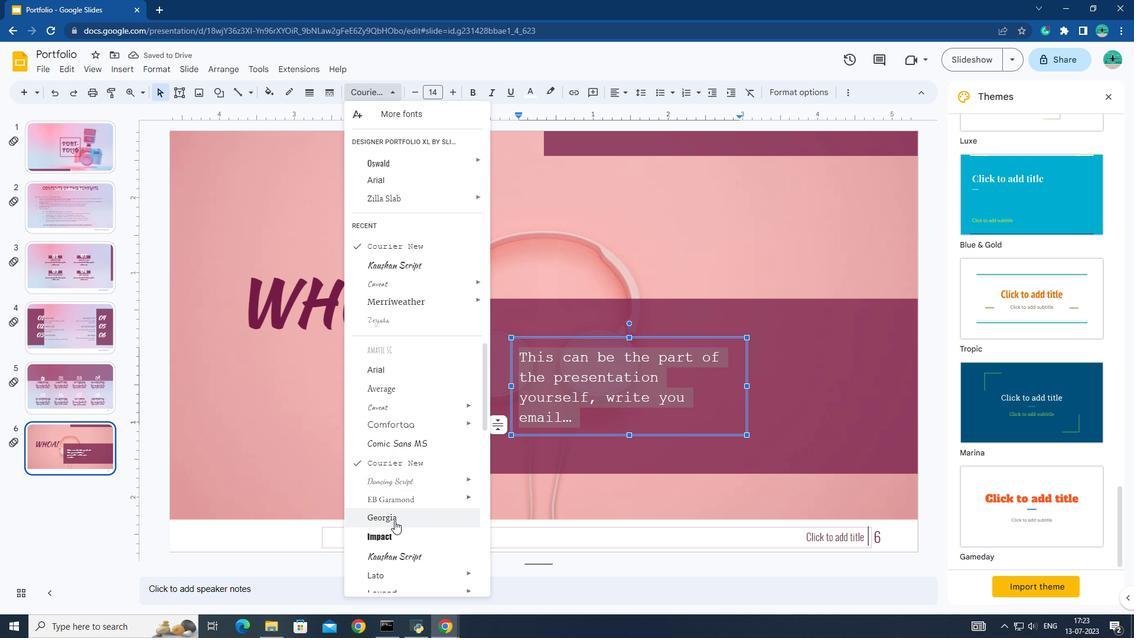 
Action: Mouse moved to (394, 89)
Screenshot: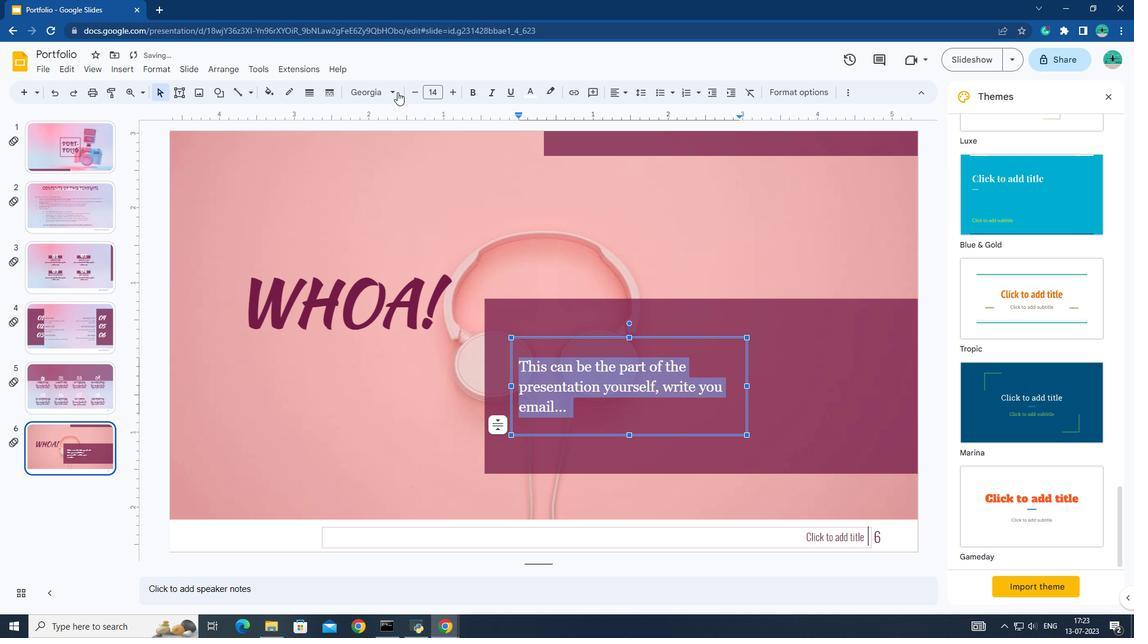 
Action: Mouse pressed left at (394, 89)
Screenshot: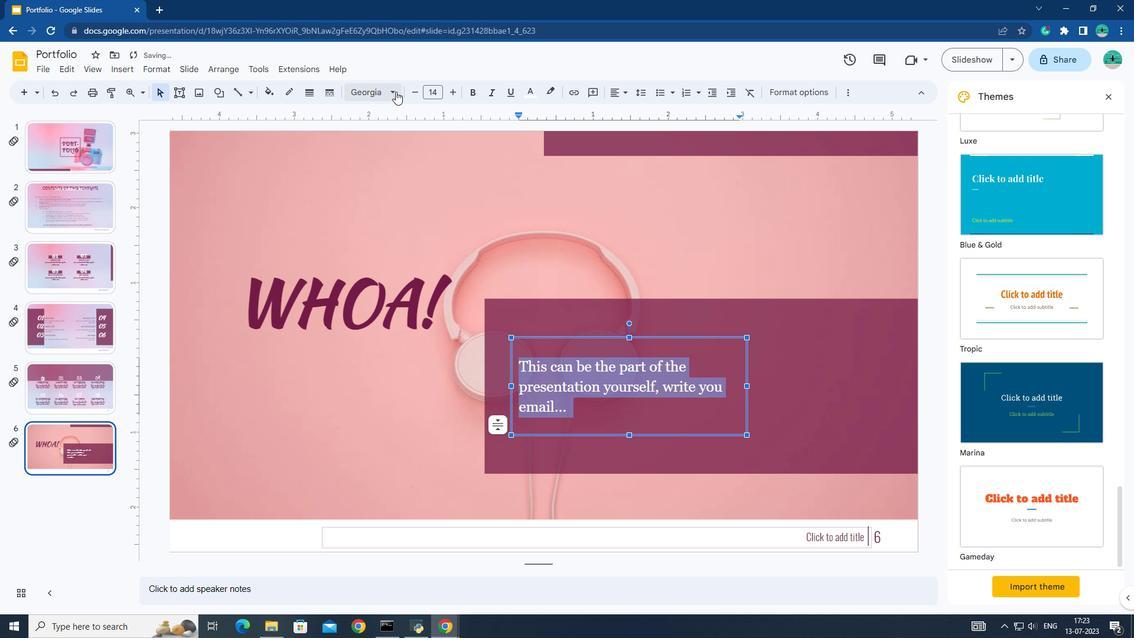 
Action: Mouse moved to (412, 320)
Screenshot: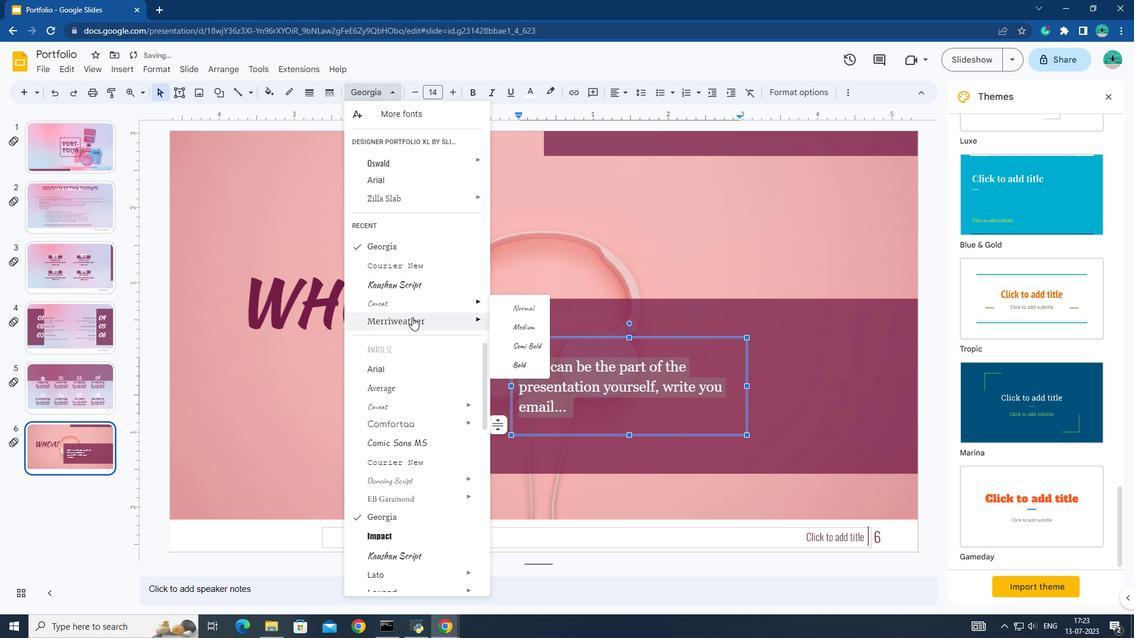 
Action: Mouse scrolled (412, 320) with delta (0, 0)
Screenshot: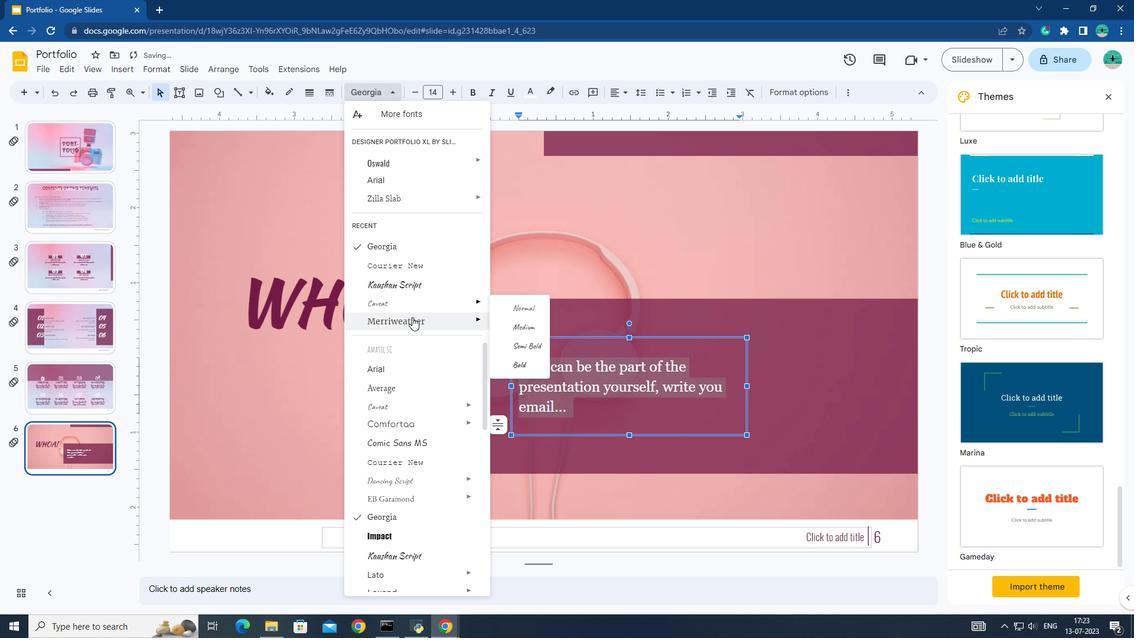 
Action: Mouse moved to (412, 322)
Screenshot: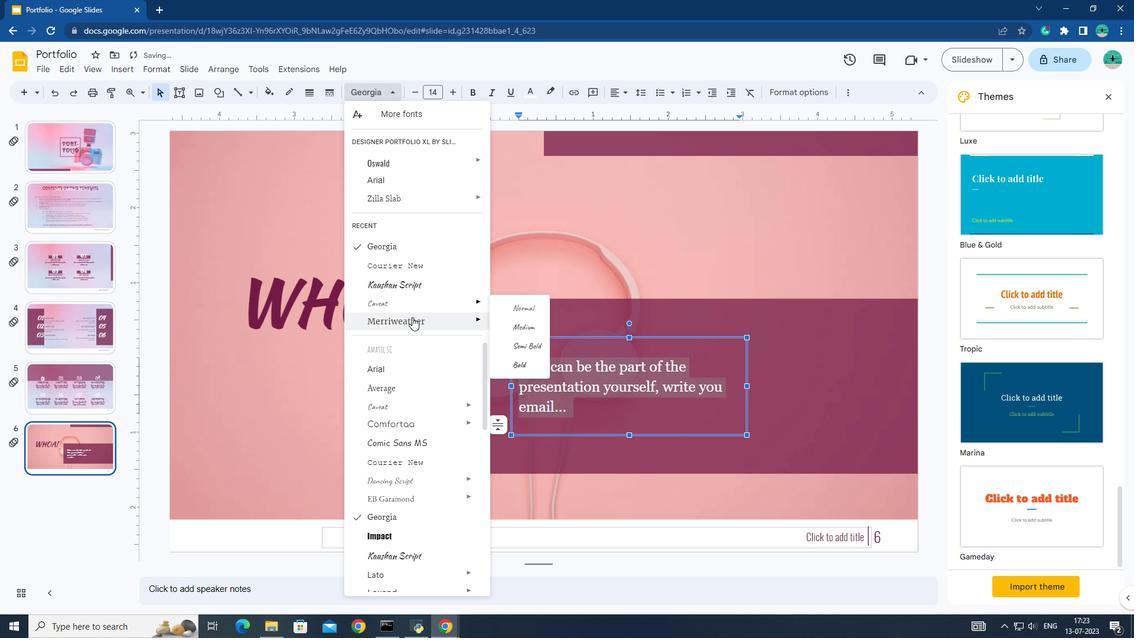 
Action: Mouse scrolled (412, 321) with delta (0, 0)
Screenshot: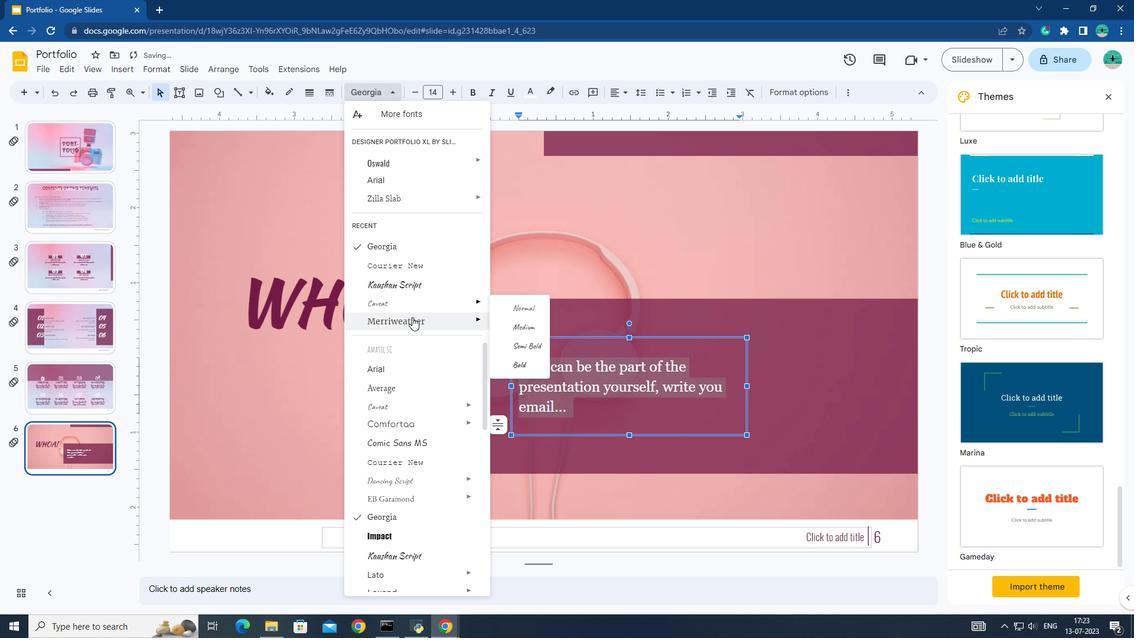 
Action: Mouse moved to (412, 322)
Screenshot: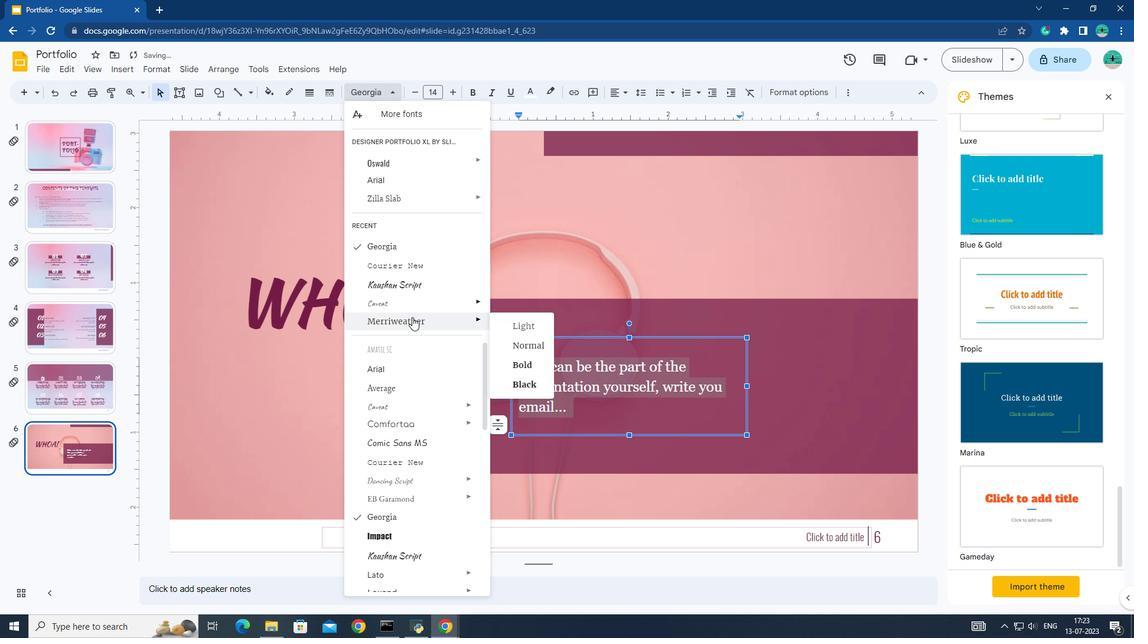
Action: Mouse scrolled (412, 322) with delta (0, 0)
Screenshot: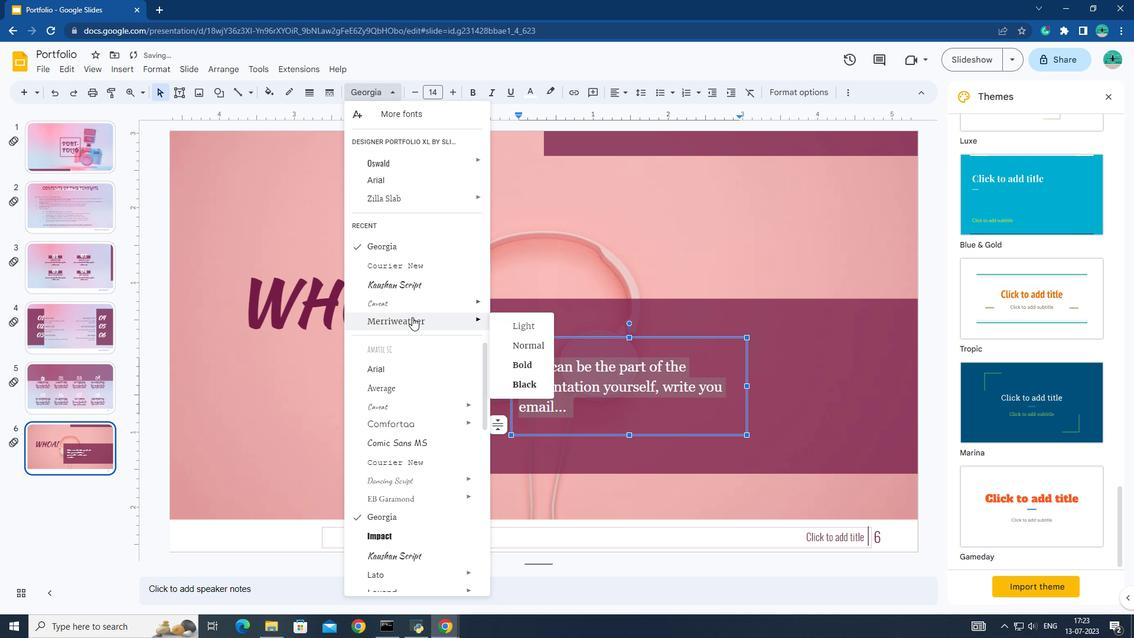 
Action: Mouse moved to (425, 477)
Screenshot: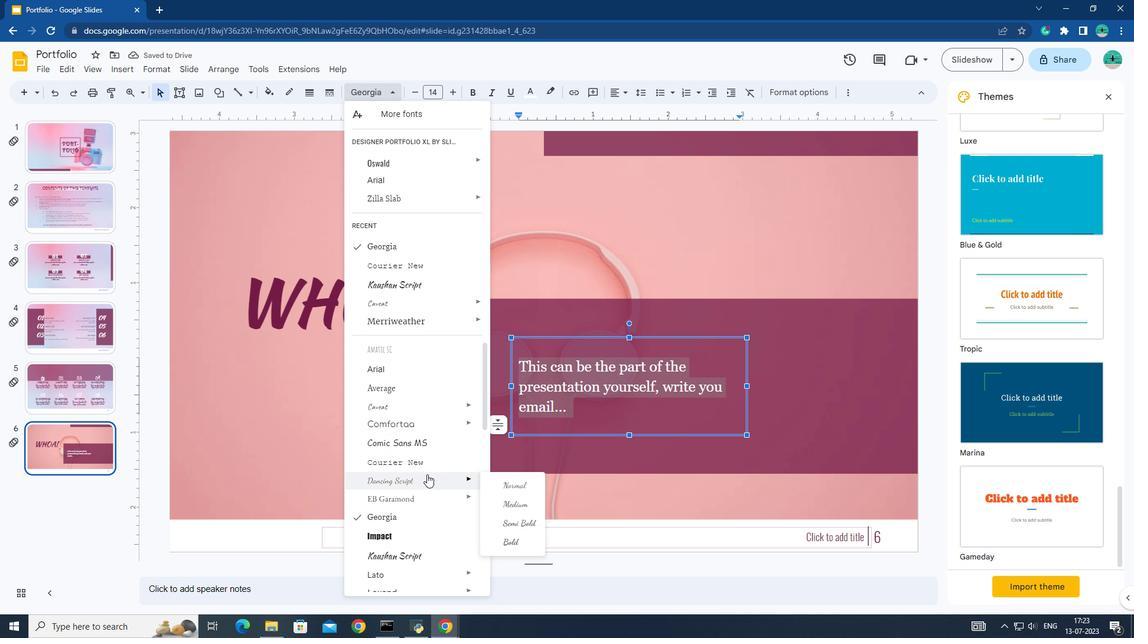 
Action: Mouse pressed left at (425, 477)
Screenshot: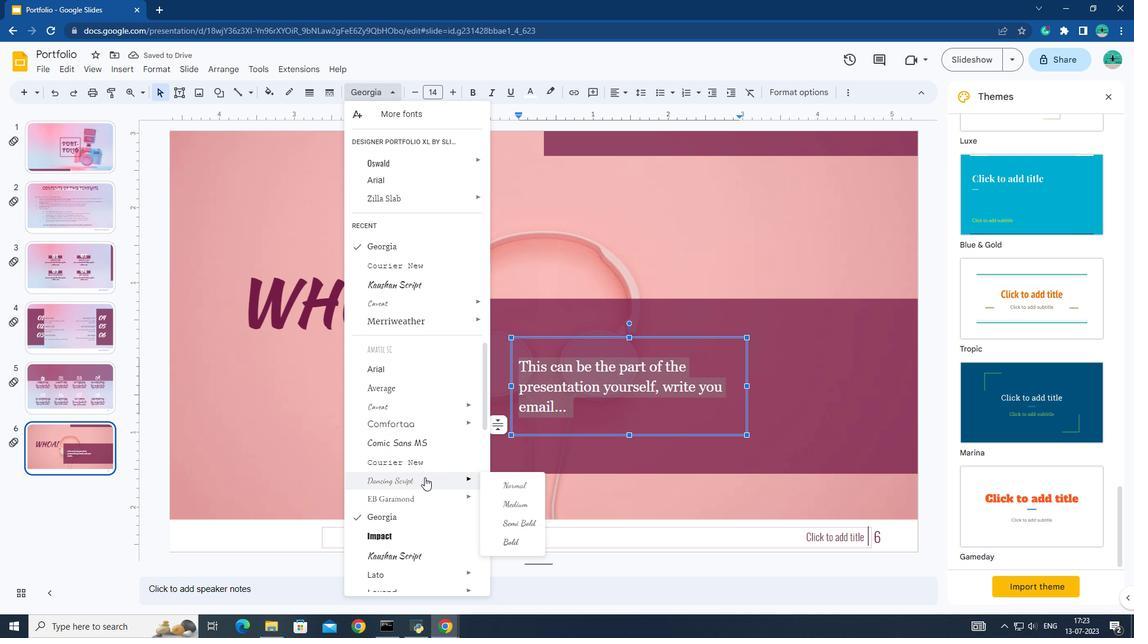 
Action: Mouse moved to (386, 96)
Screenshot: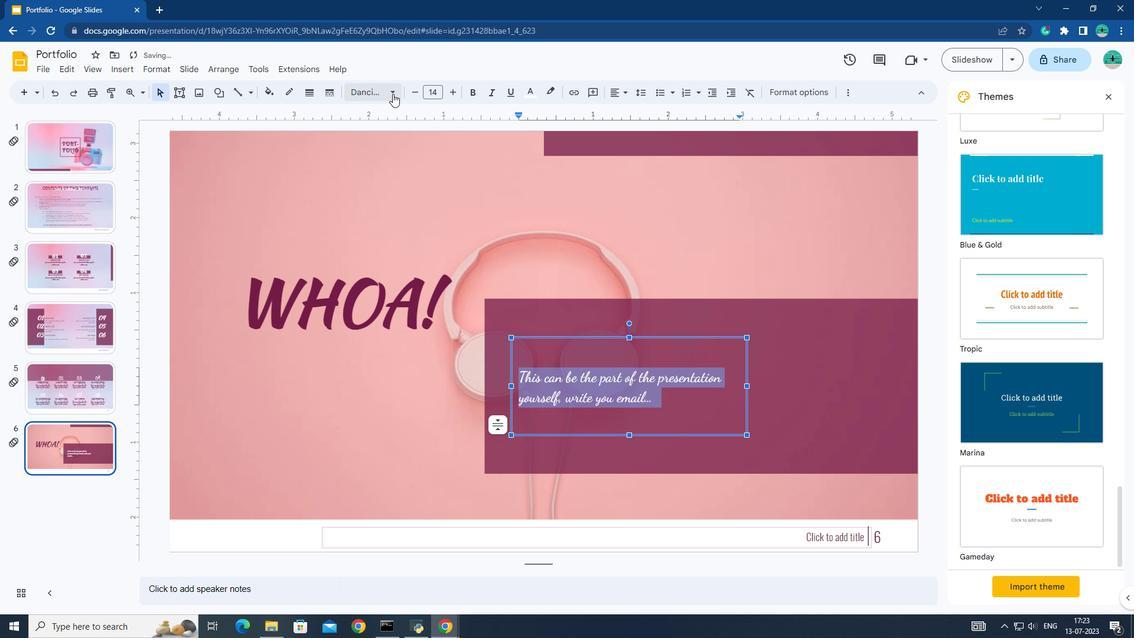 
Action: Mouse pressed left at (386, 96)
Screenshot: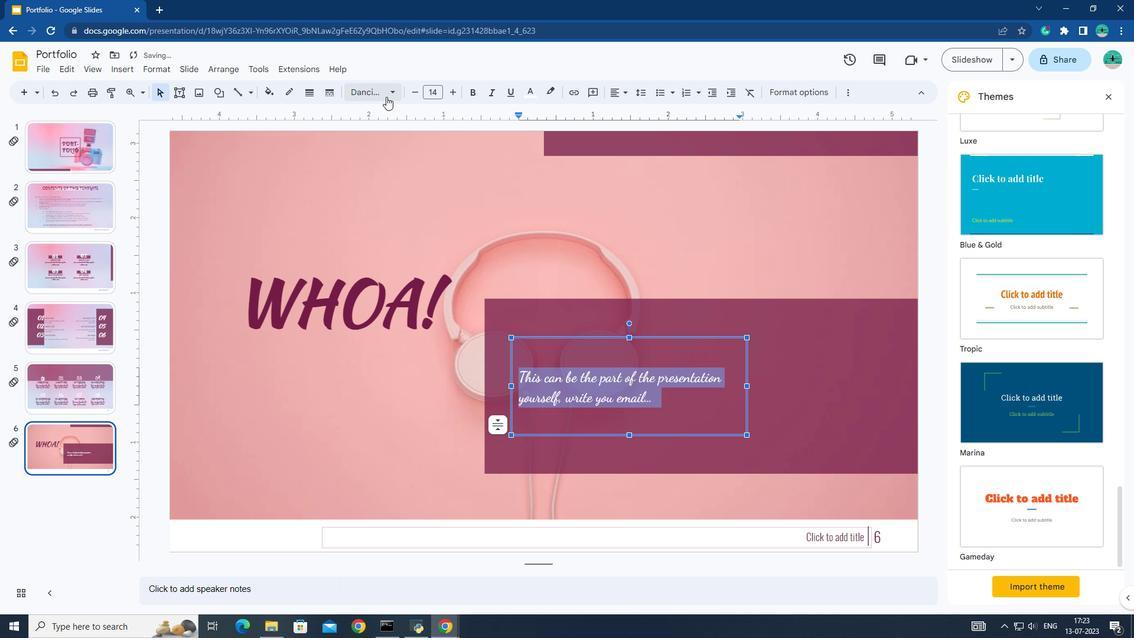 
Action: Mouse moved to (528, 313)
Screenshot: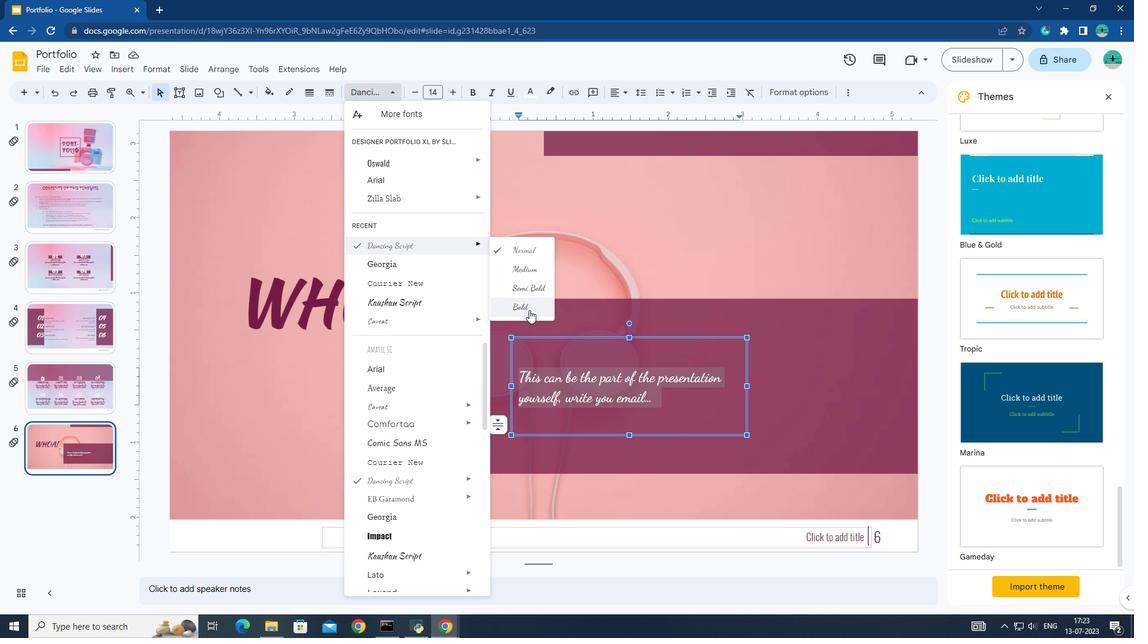 
Action: Mouse pressed left at (528, 313)
Screenshot: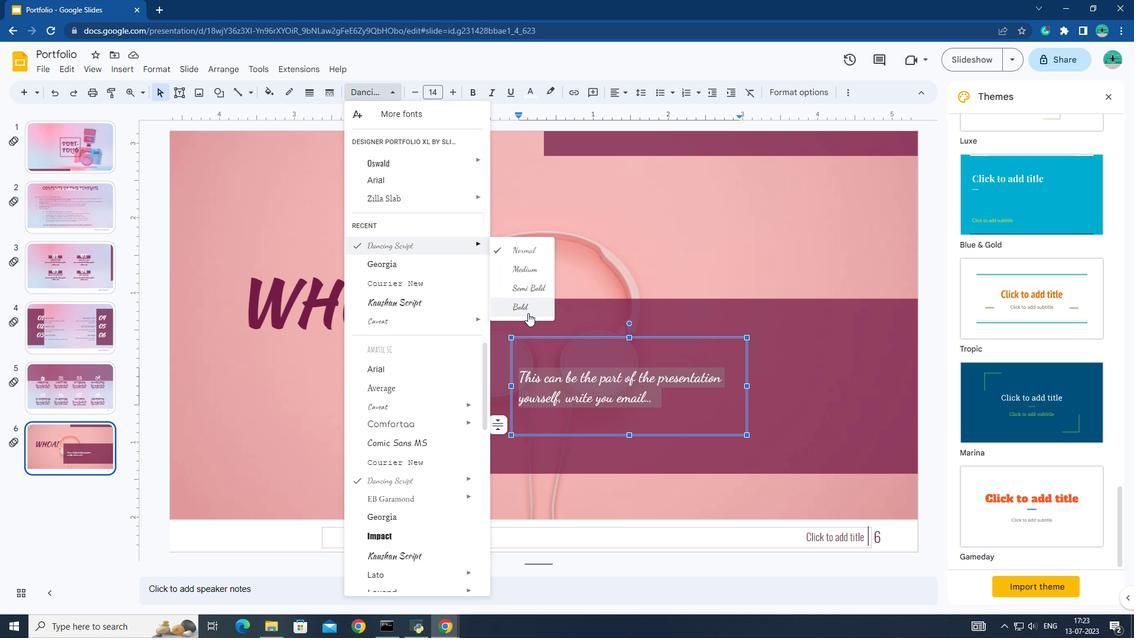
Action: Mouse moved to (450, 93)
Screenshot: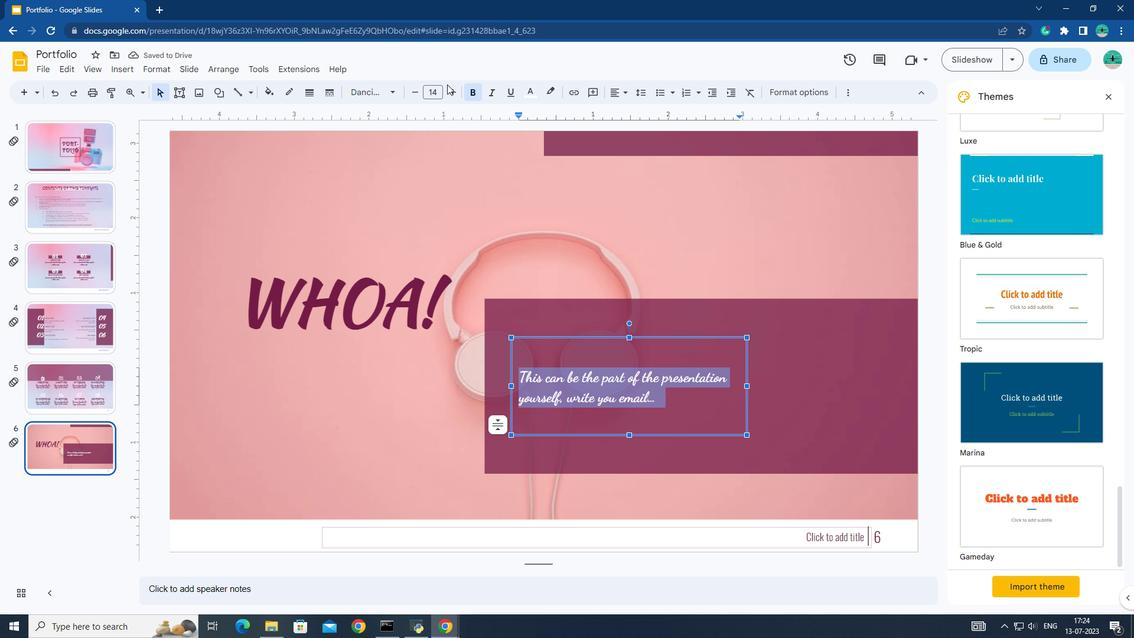 
Action: Mouse pressed left at (450, 93)
Screenshot: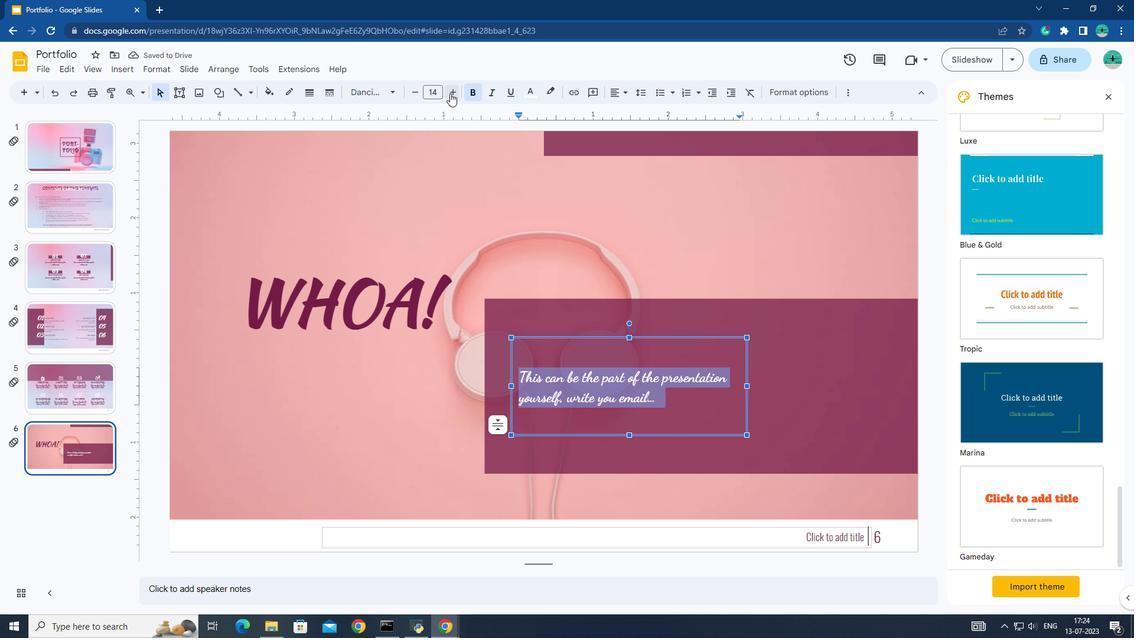 
Action: Mouse pressed left at (450, 93)
Screenshot: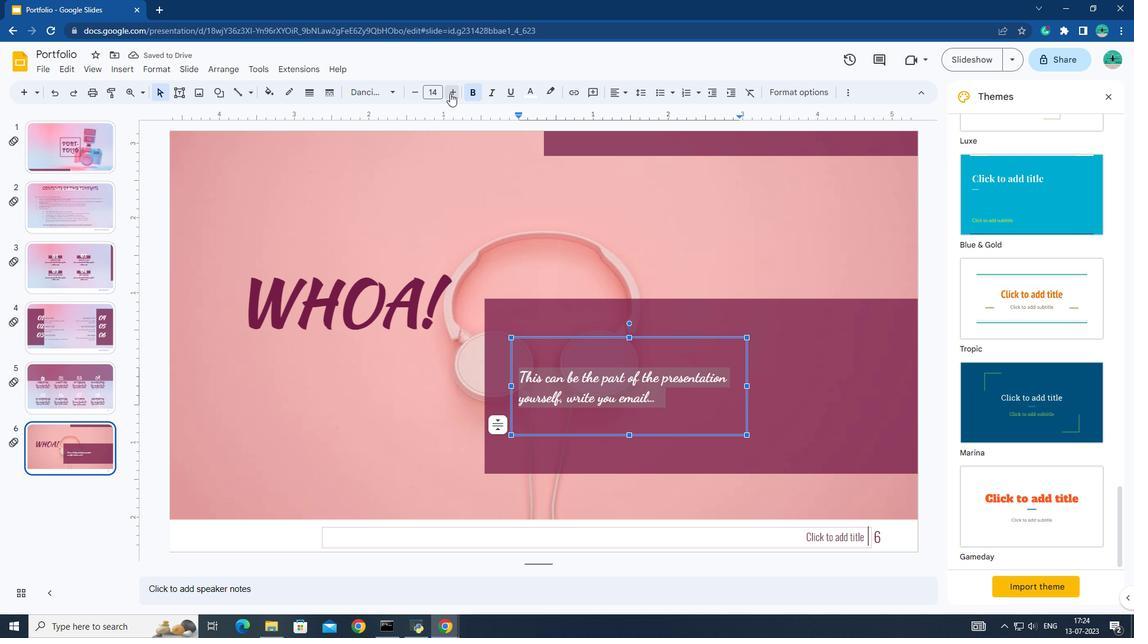 
Action: Mouse moved to (644, 418)
Screenshot: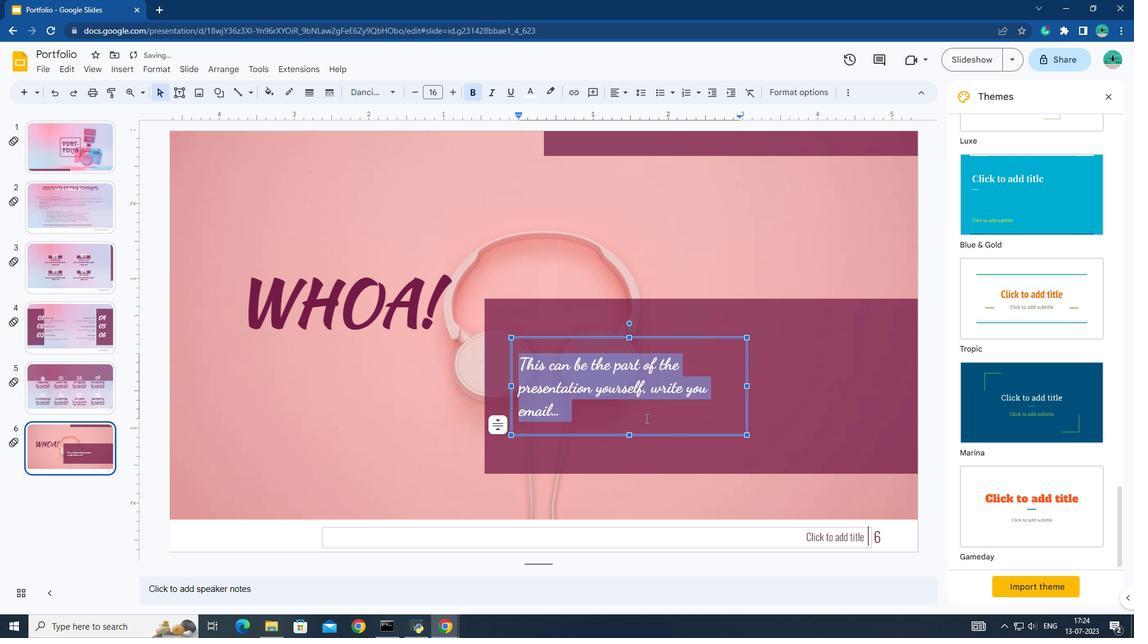 
Action: Mouse pressed left at (644, 418)
Screenshot: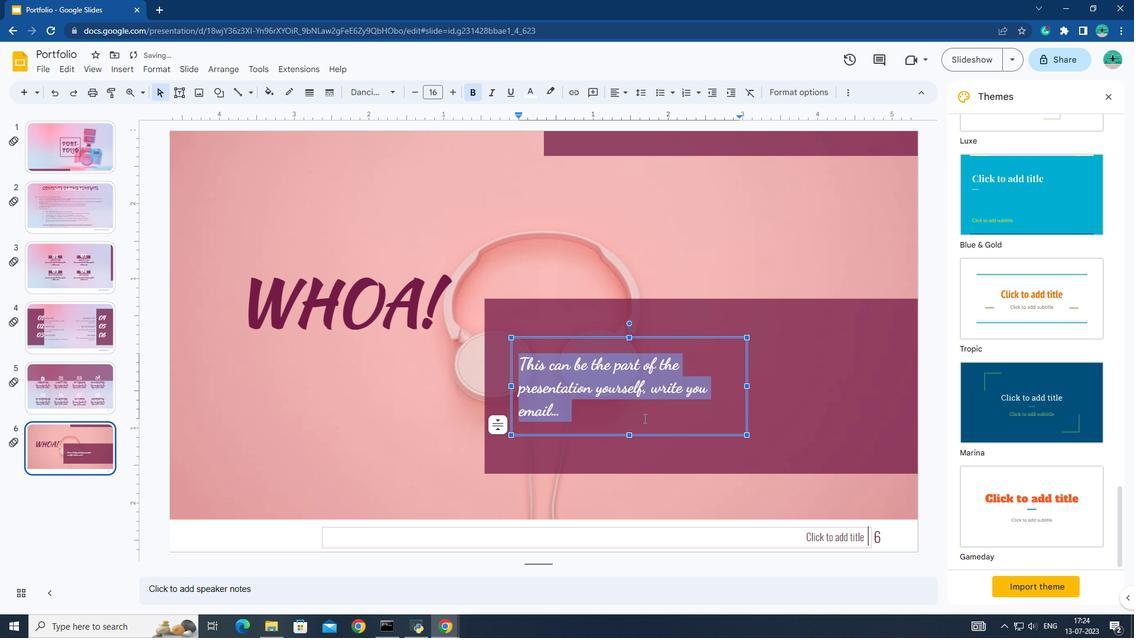 
Action: Mouse moved to (1108, 101)
Screenshot: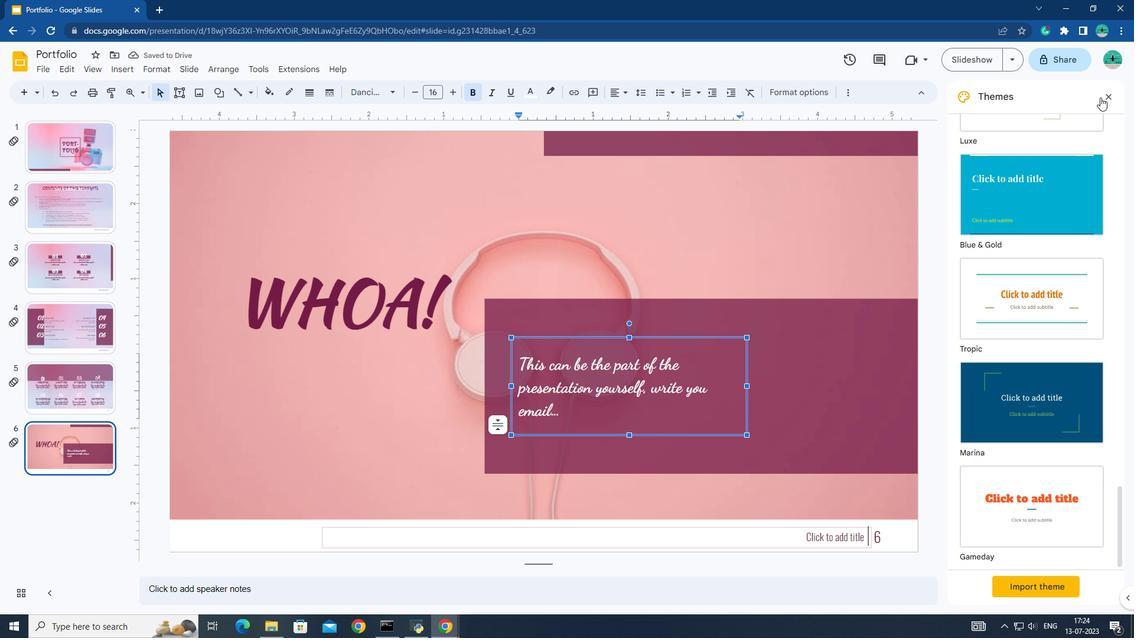 
Action: Mouse pressed left at (1108, 101)
Screenshot: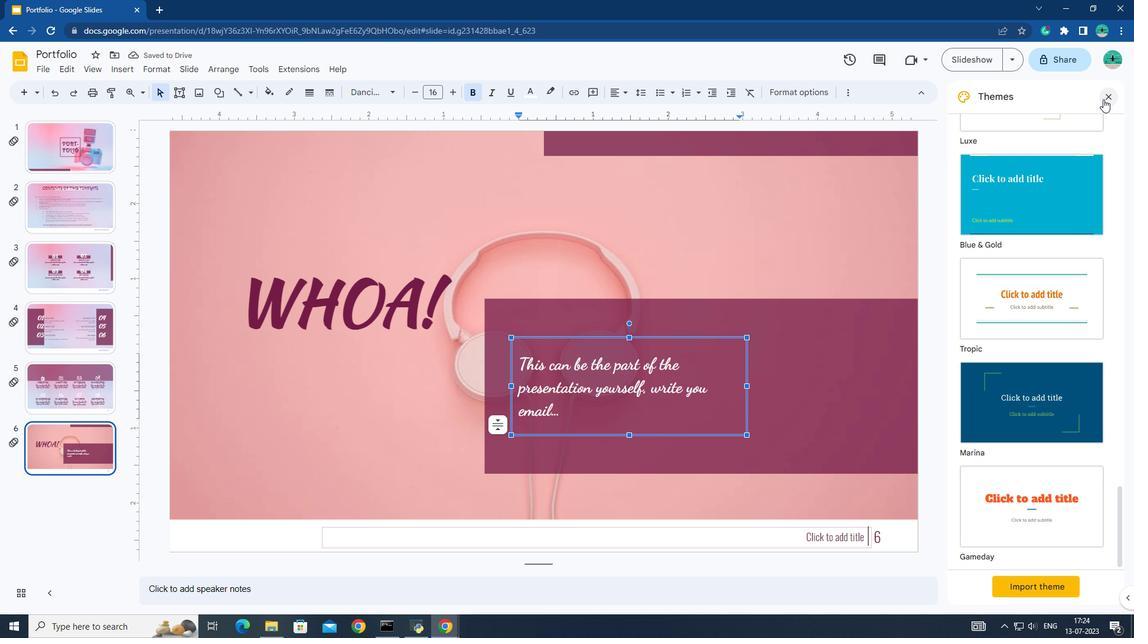 
Action: Mouse moved to (328, 208)
Screenshot: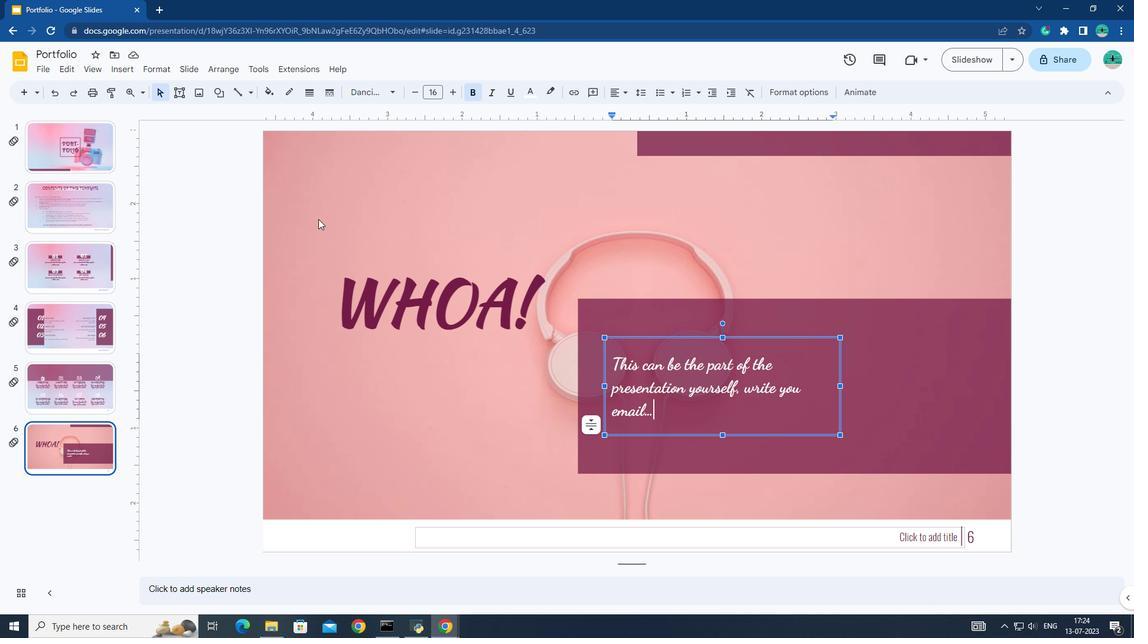 
Action: Mouse pressed left at (328, 208)
Screenshot: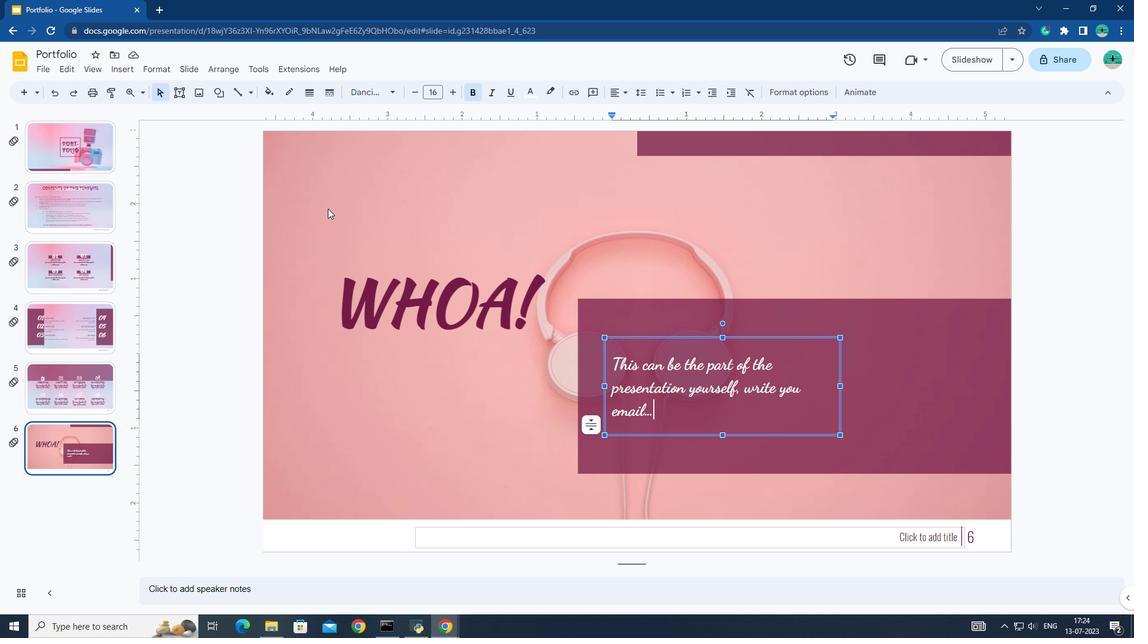 
Action: Mouse moved to (437, 93)
Screenshot: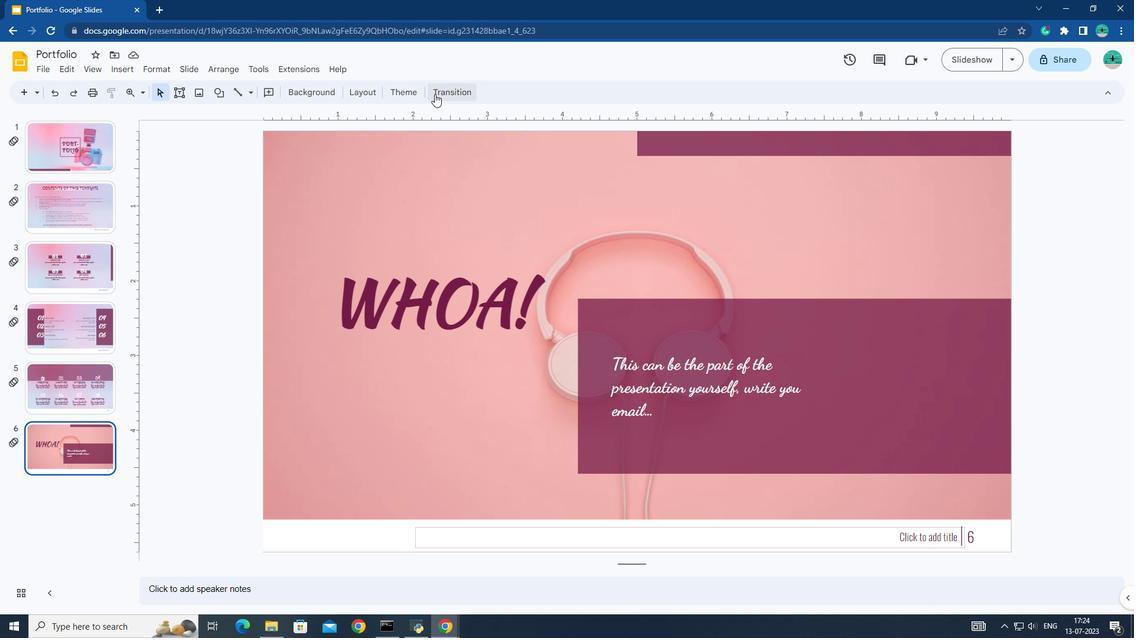 
Action: Mouse pressed left at (437, 93)
Screenshot: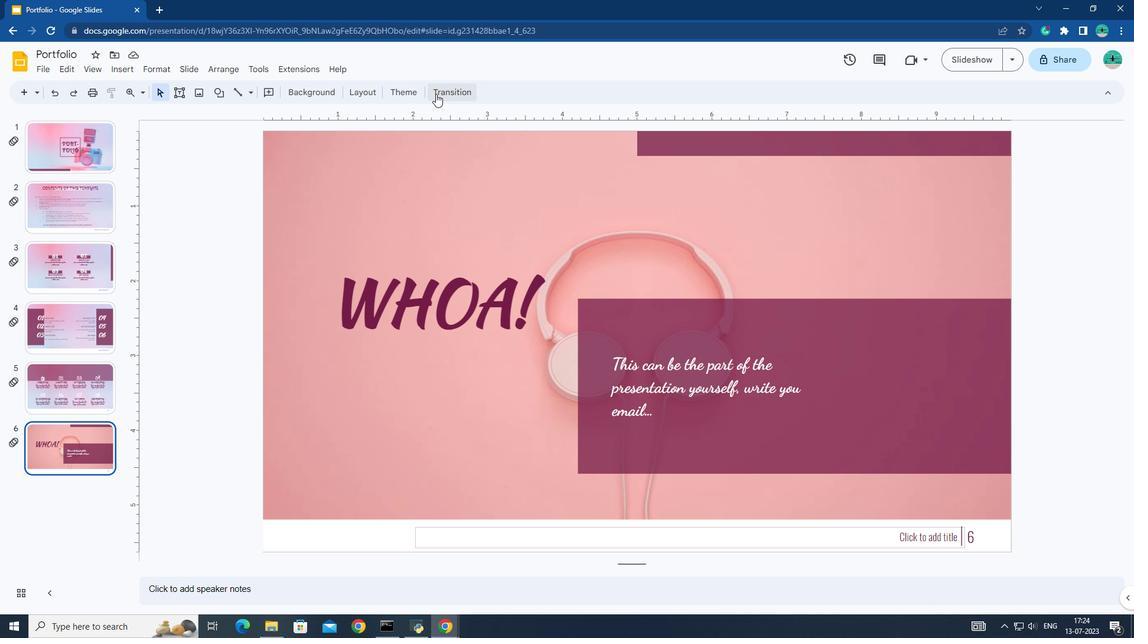 
Action: Mouse moved to (1008, 208)
Screenshot: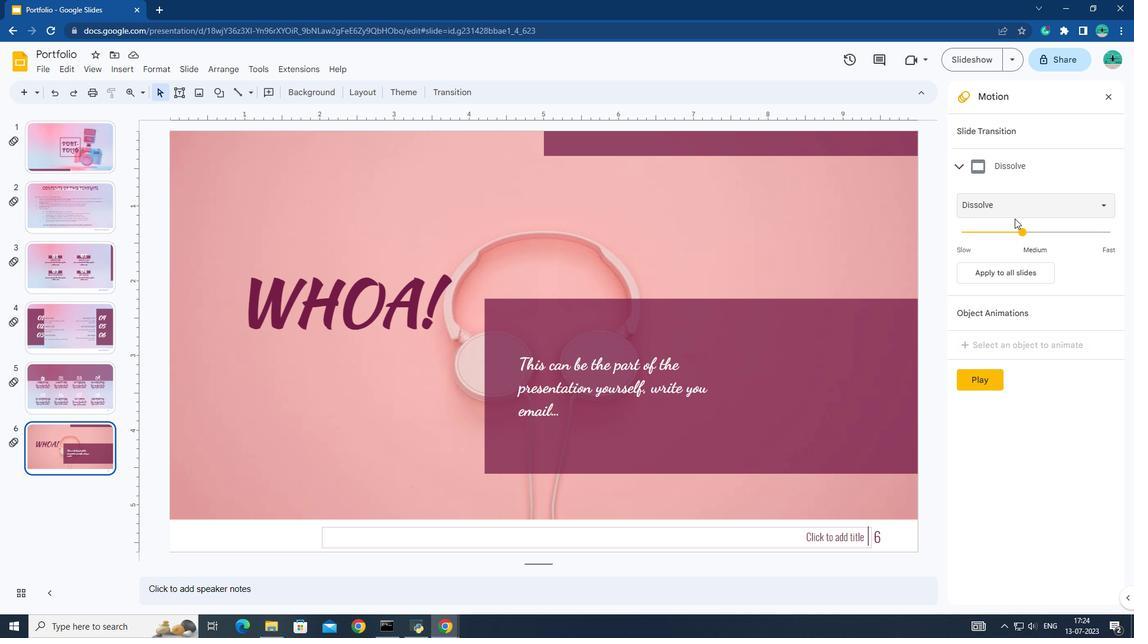 
Action: Mouse pressed left at (1008, 208)
Screenshot: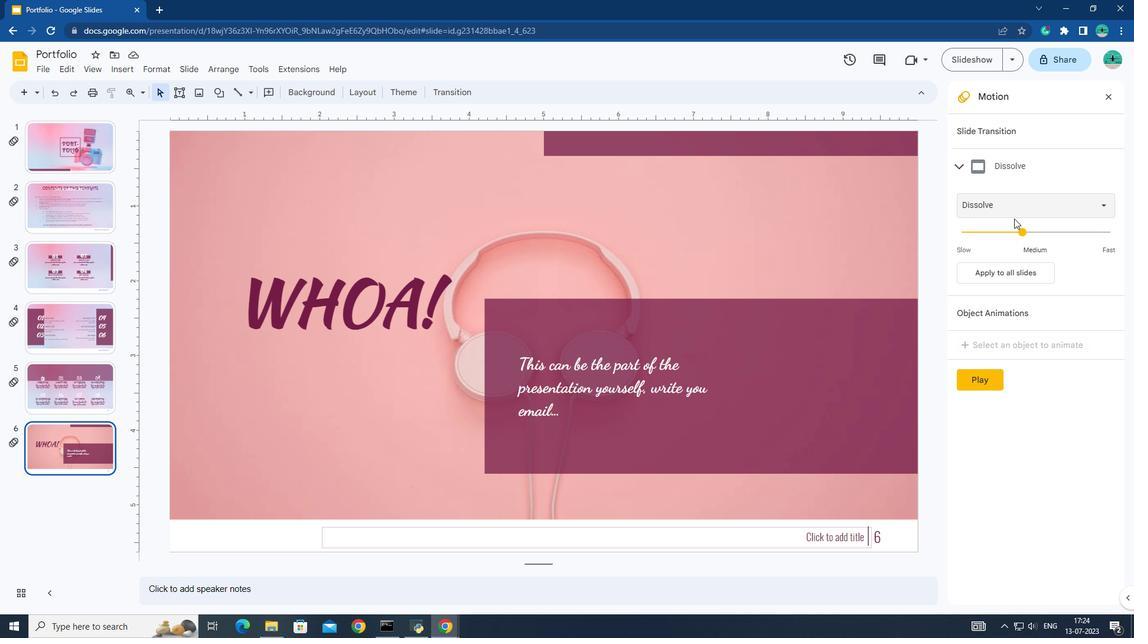 
Action: Mouse moved to (1008, 286)
Screenshot: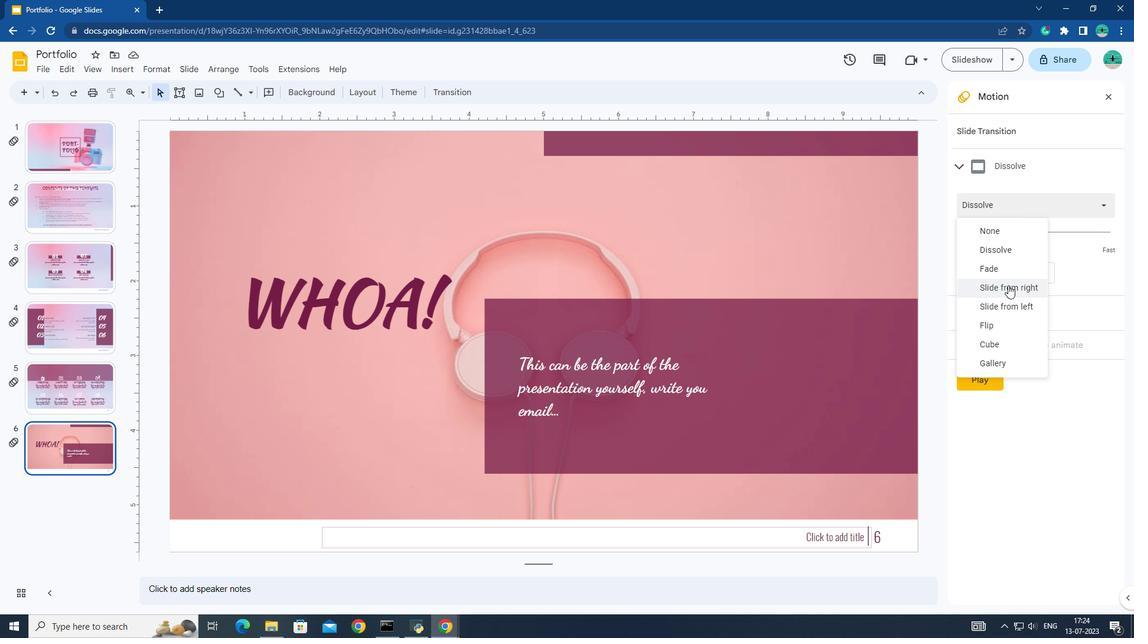 
Action: Mouse pressed left at (1008, 286)
Screenshot: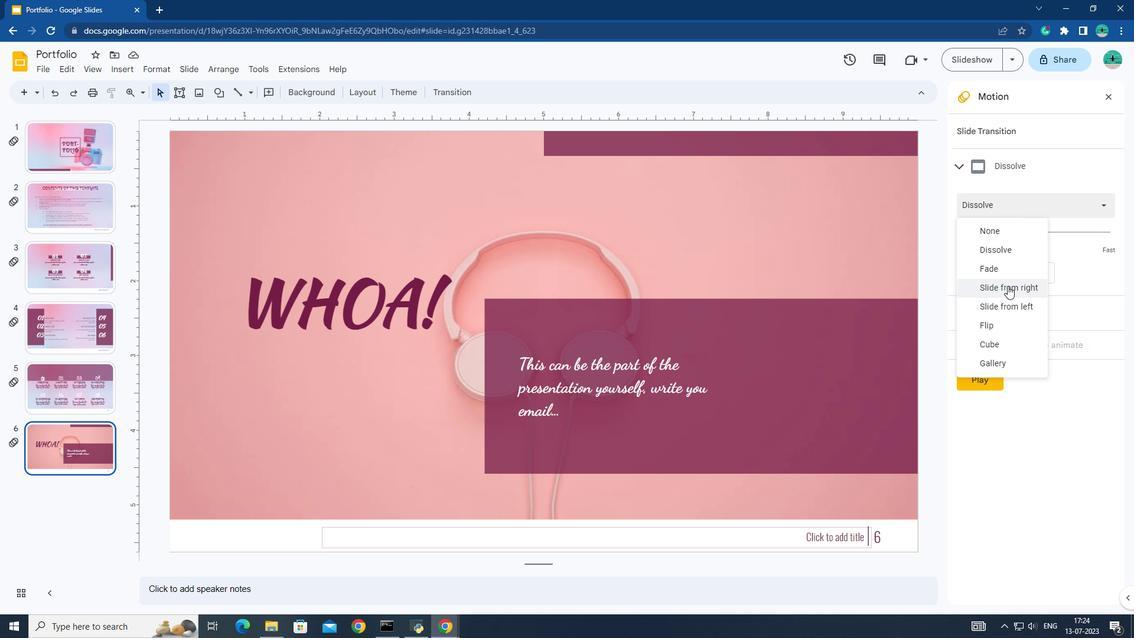 
Action: Mouse moved to (1017, 234)
Screenshot: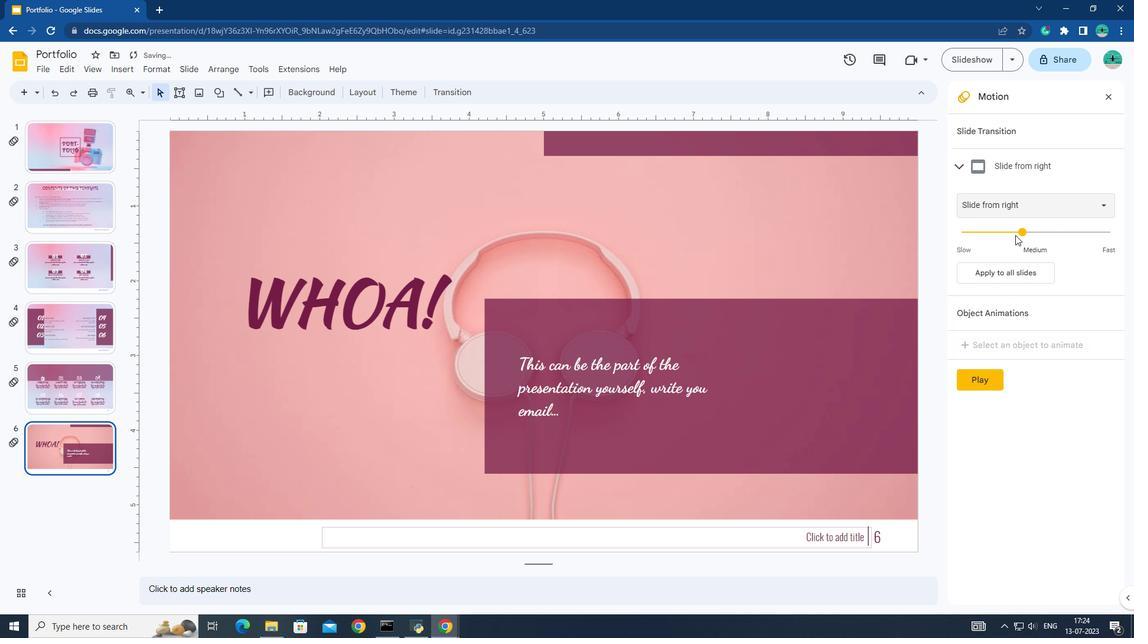 
Action: Mouse pressed left at (1017, 234)
Screenshot: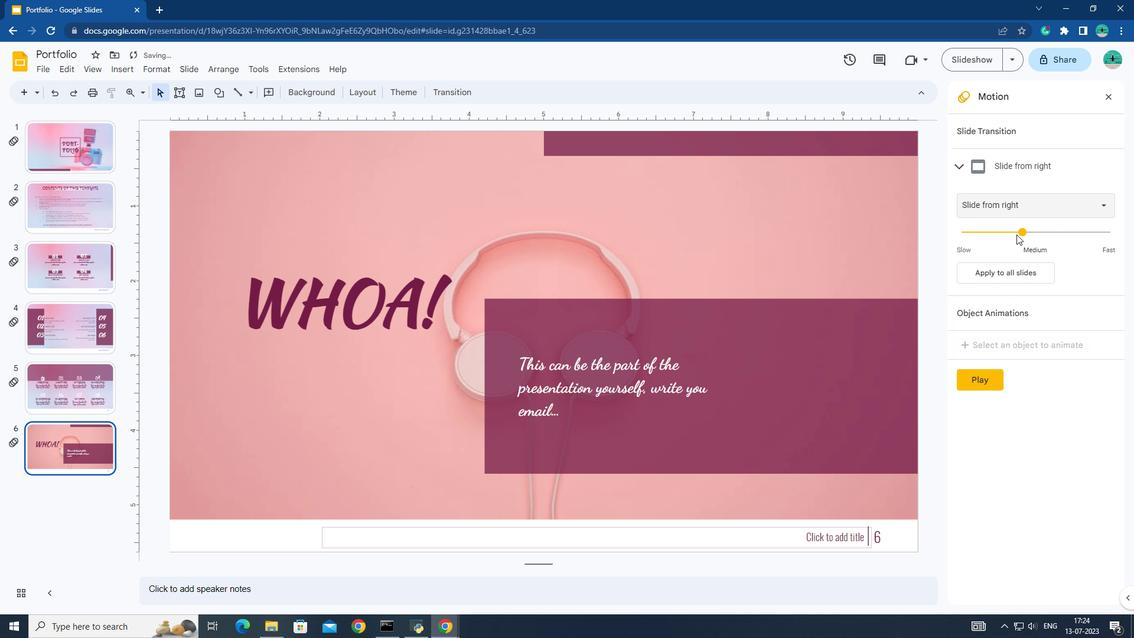 
Action: Mouse moved to (991, 371)
Screenshot: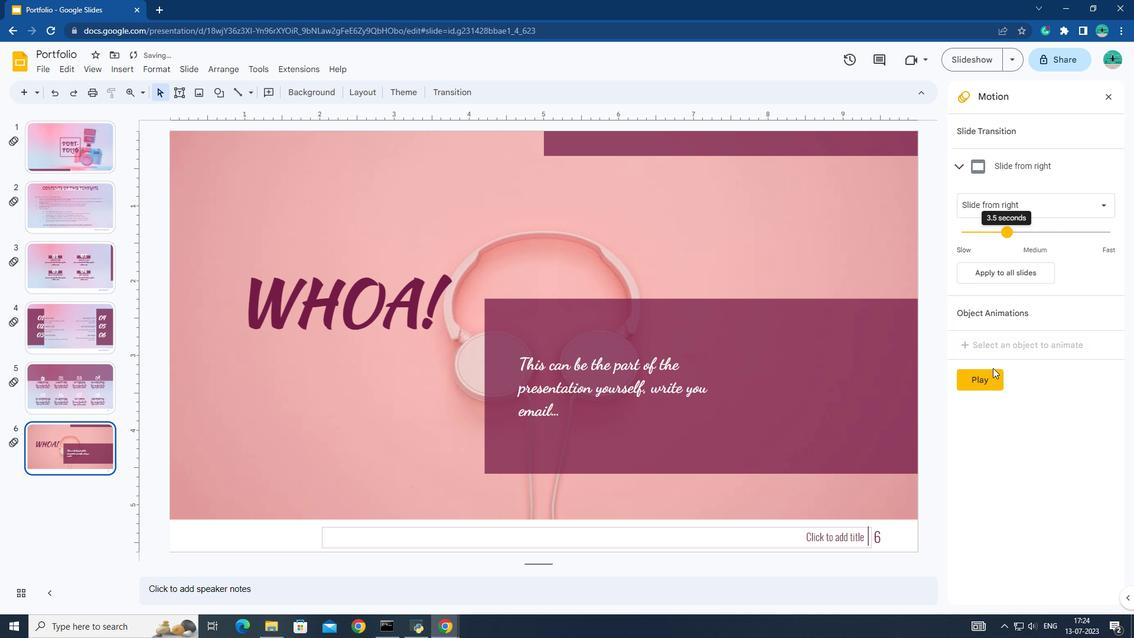 
Action: Mouse pressed left at (991, 371)
Screenshot: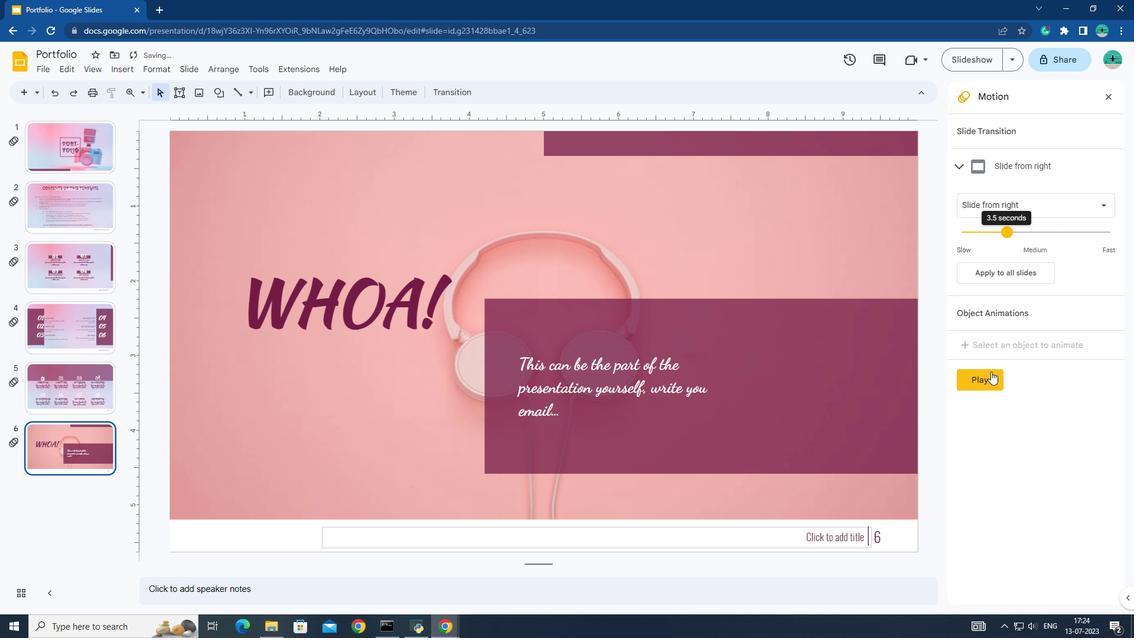 
Action: Mouse moved to (993, 377)
Screenshot: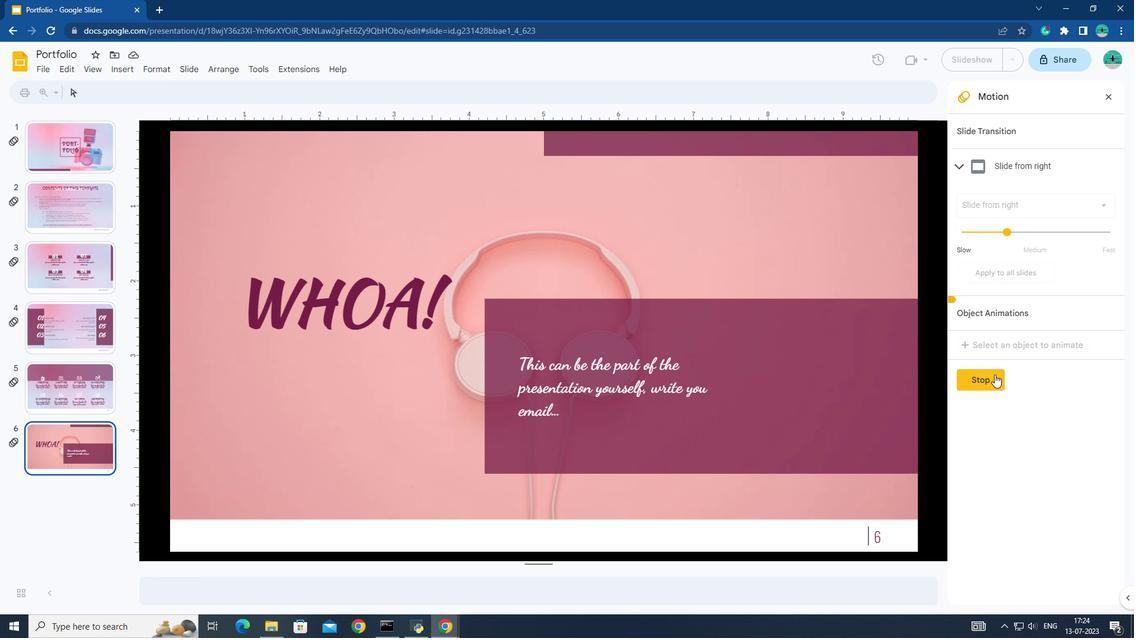 
Action: Mouse pressed left at (993, 377)
Screenshot: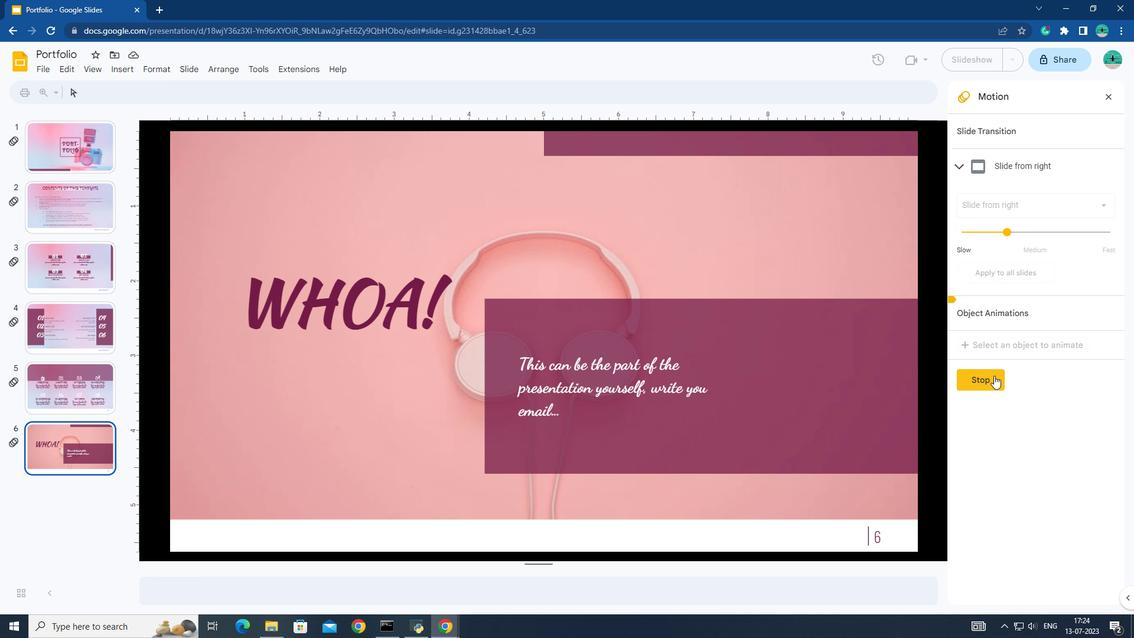 
Action: Mouse moved to (992, 376)
Screenshot: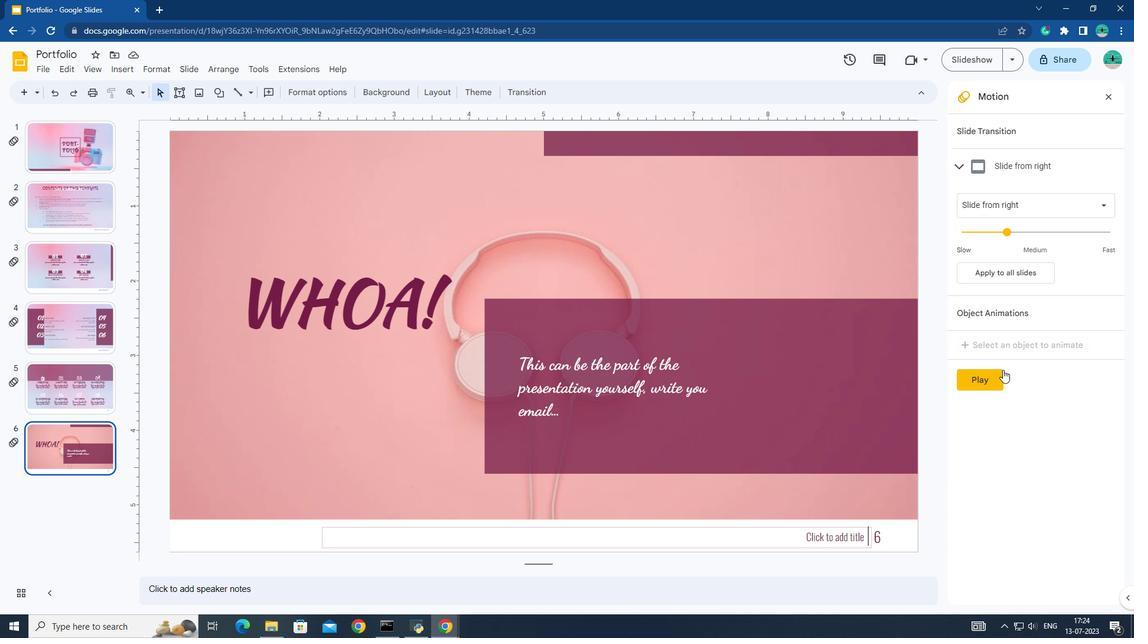 
Action: Mouse pressed left at (992, 376)
Screenshot: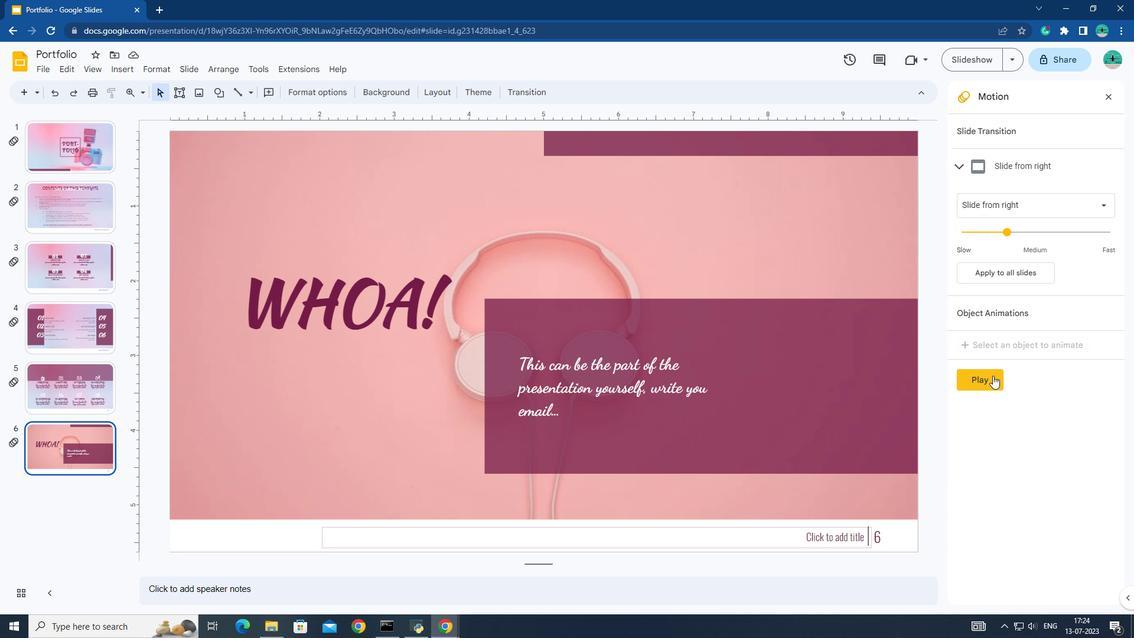 
Action: Mouse moved to (970, 377)
Screenshot: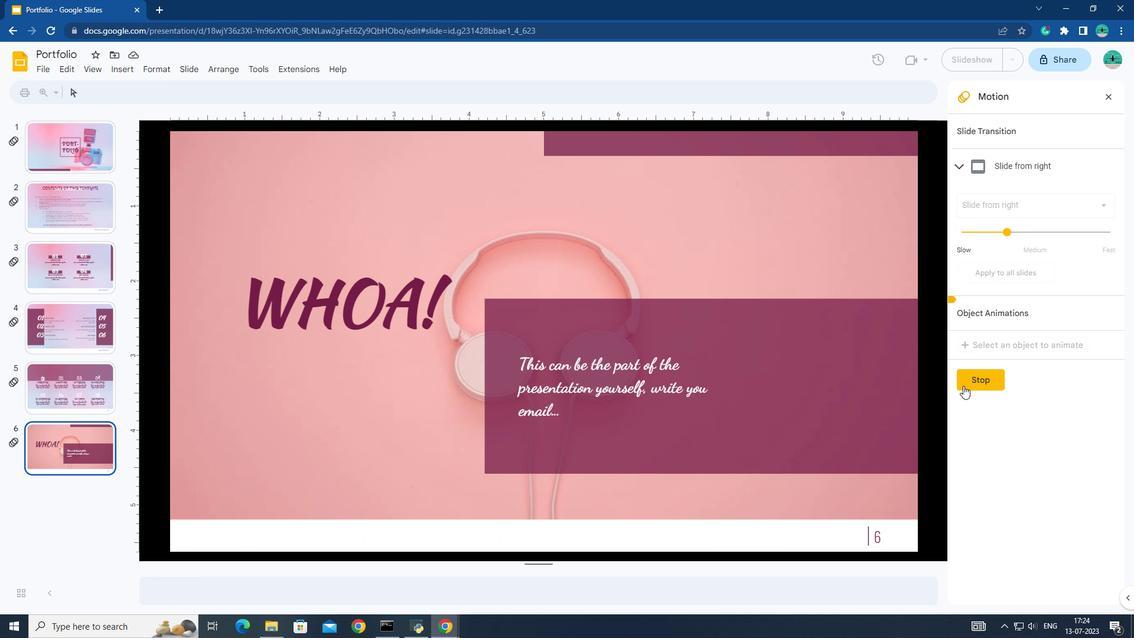 
Action: Mouse pressed left at (970, 377)
Screenshot: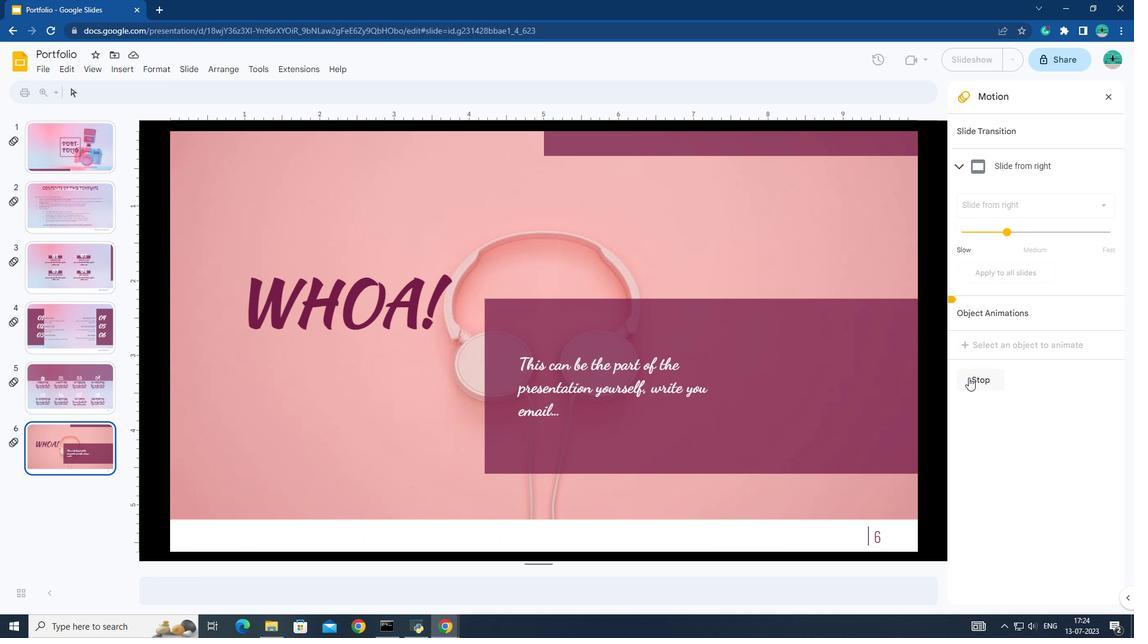
Action: Mouse moved to (810, 533)
Screenshot: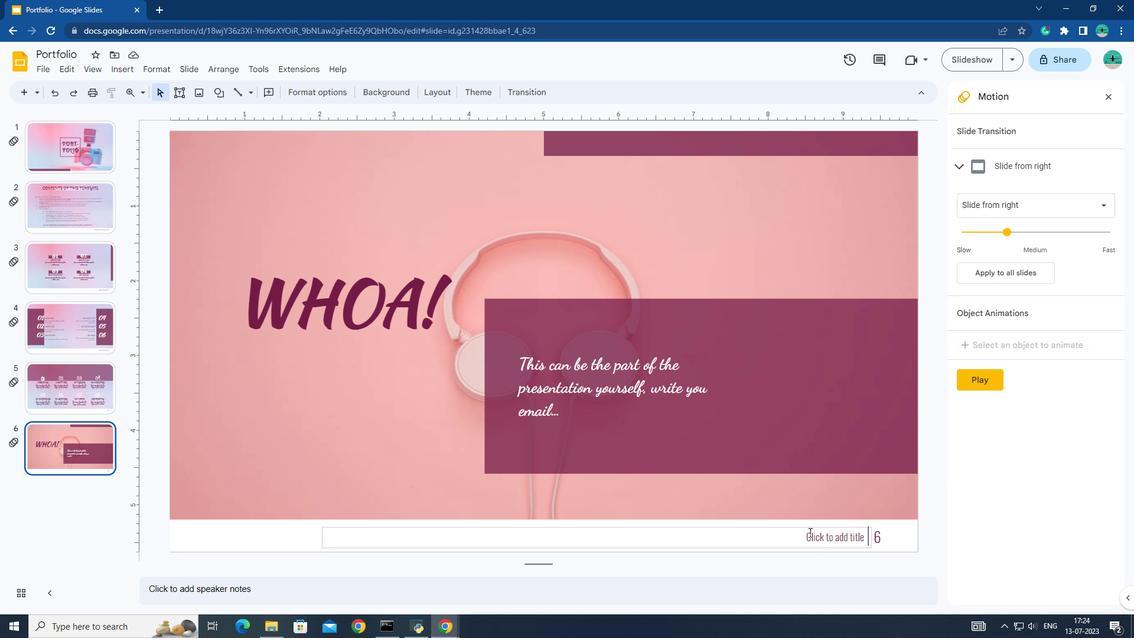 
Action: Mouse pressed left at (810, 533)
Screenshot: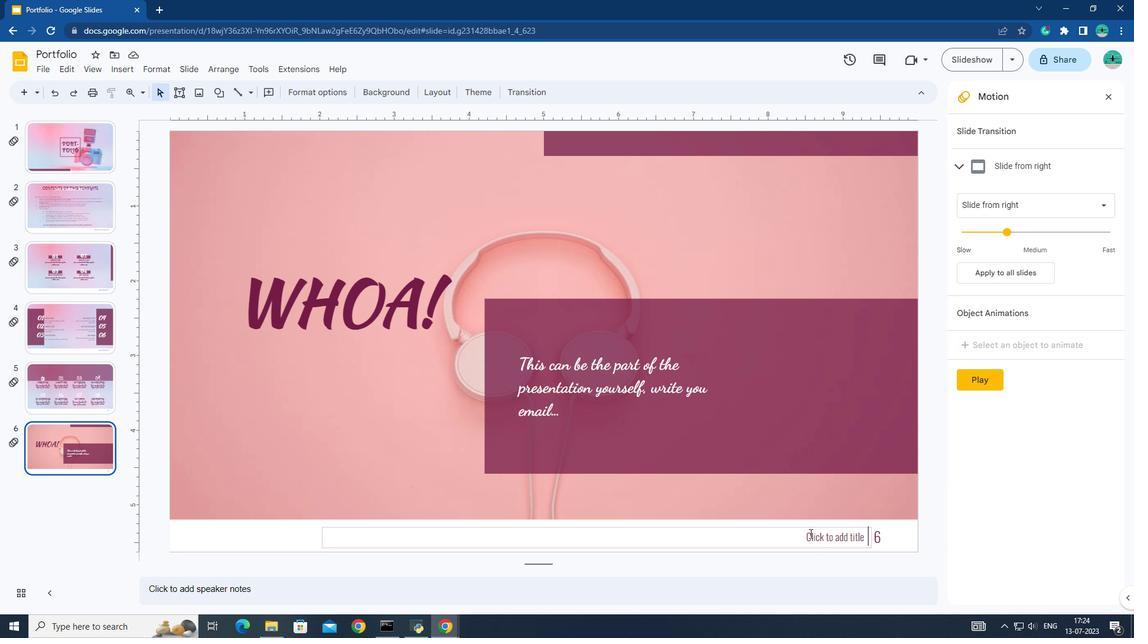 
Action: Key pressed <Key.caps_lock>introduction
Screenshot: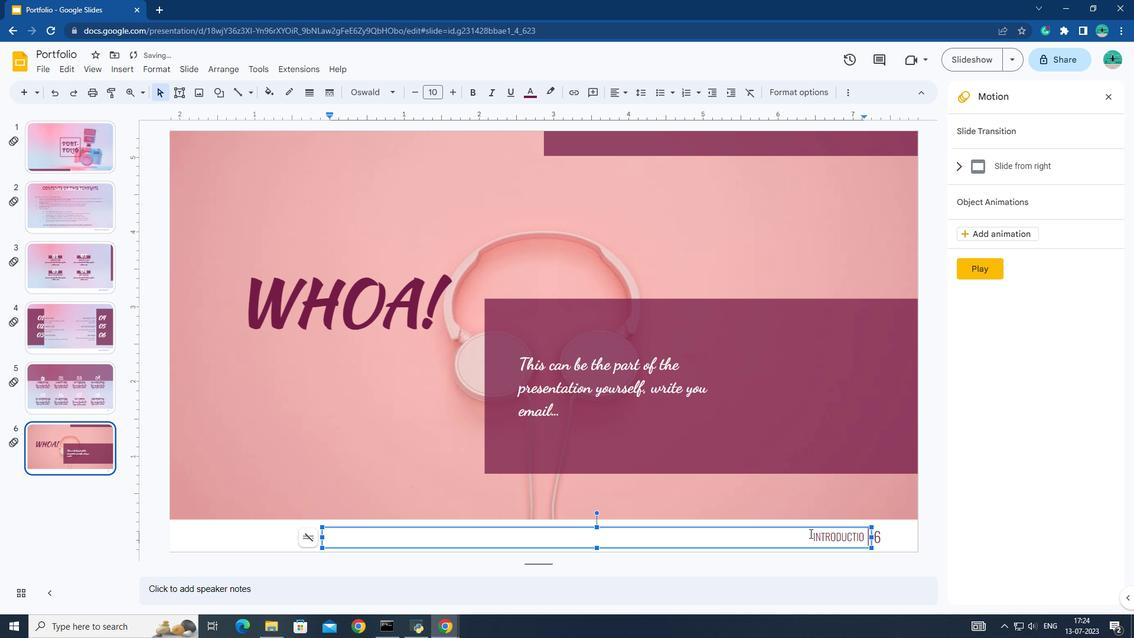 
Action: Mouse moved to (792, 550)
Screenshot: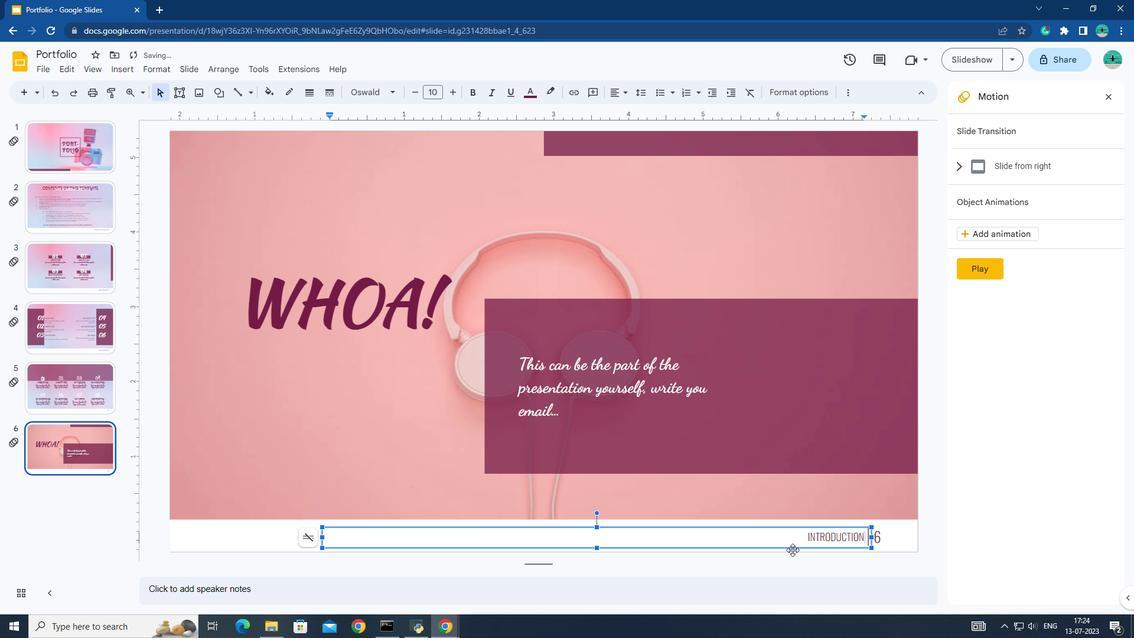 
Action: Mouse pressed left at (792, 550)
Screenshot: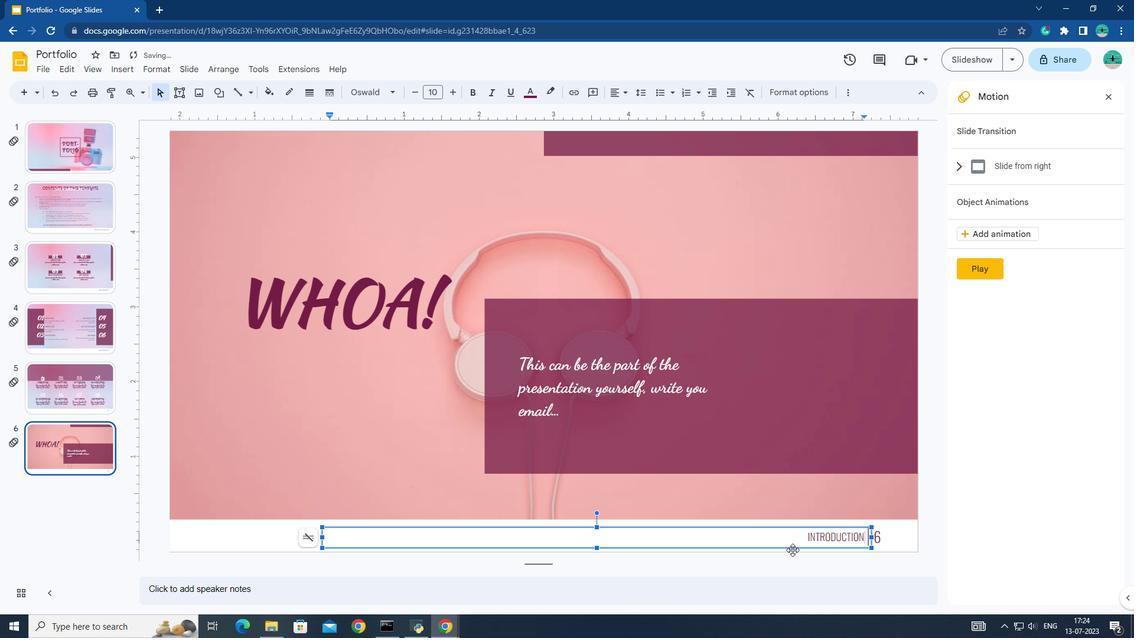 
Action: Mouse moved to (704, 581)
Screenshot: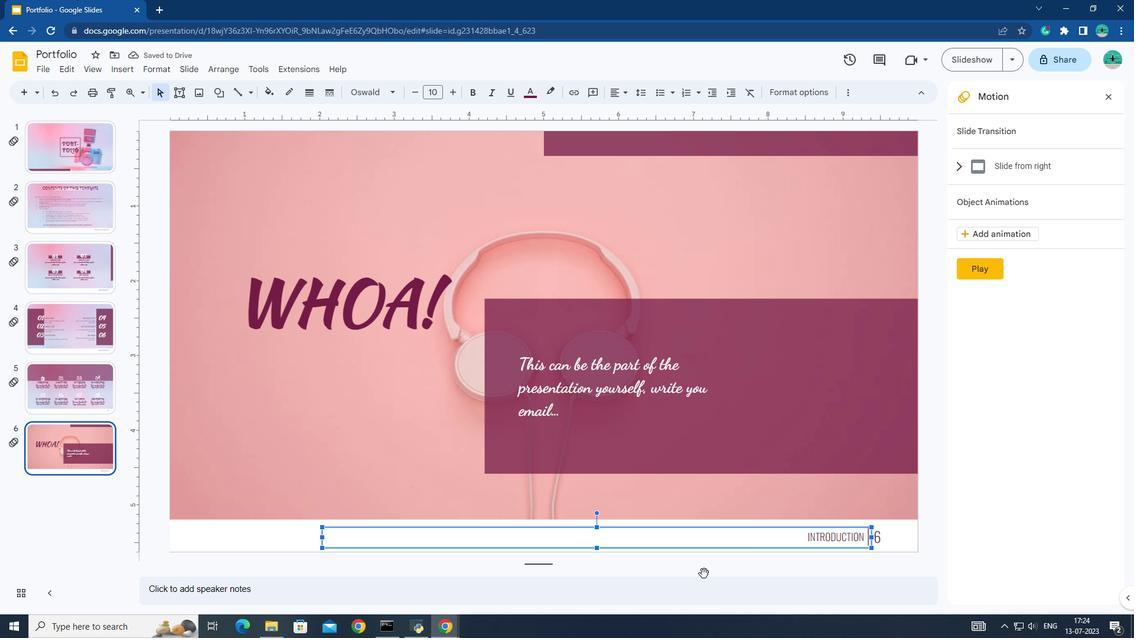 
